 Task: Find connections with filter location Horad Zhodzina with filter topic #communitieswith filter profile language German with filter current company NTT Ltd. with filter school St. George's College with filter industry Paint, Coating, and Adhesive Manufacturing with filter service category Leadership Development with filter keywords title DevOps Engineer
Action: Mouse moved to (528, 93)
Screenshot: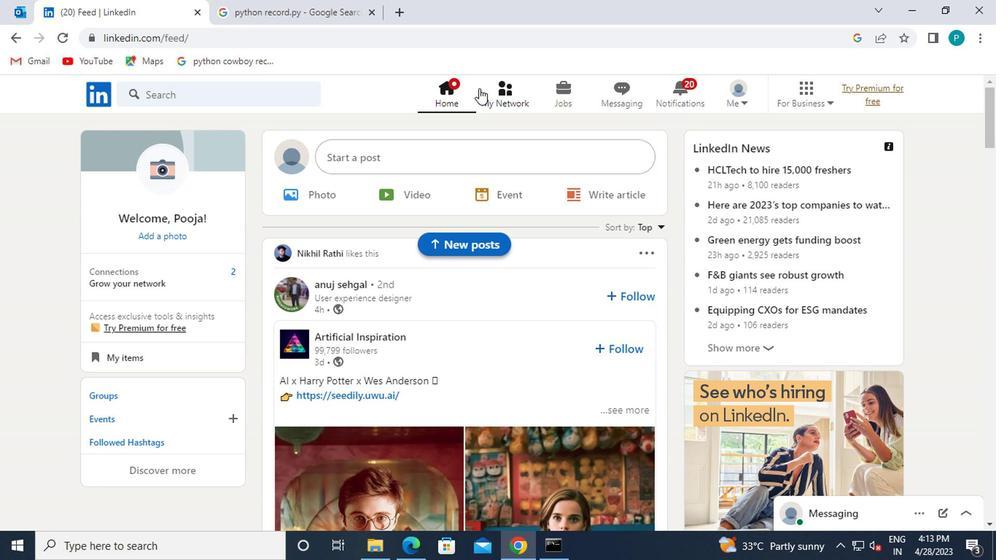 
Action: Mouse pressed left at (528, 93)
Screenshot: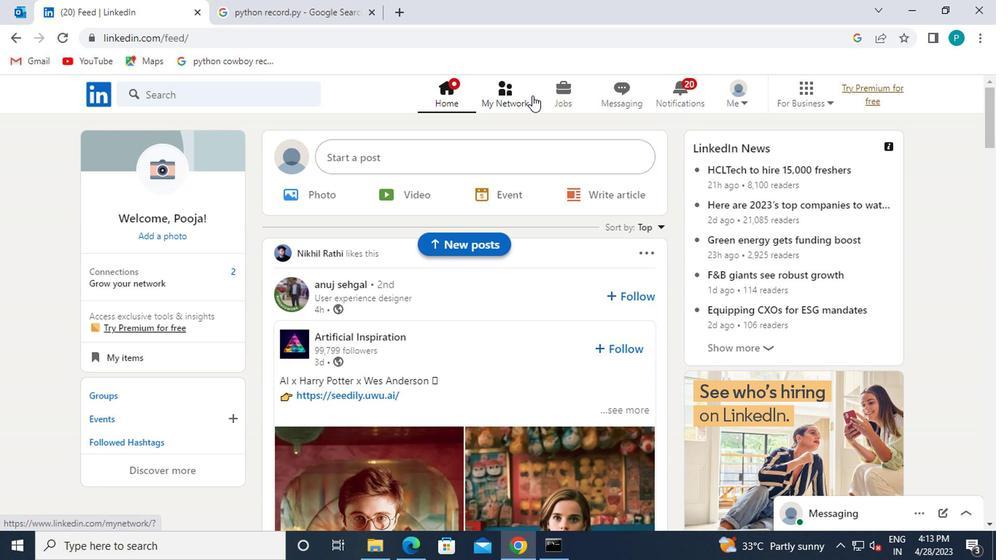 
Action: Mouse moved to (505, 99)
Screenshot: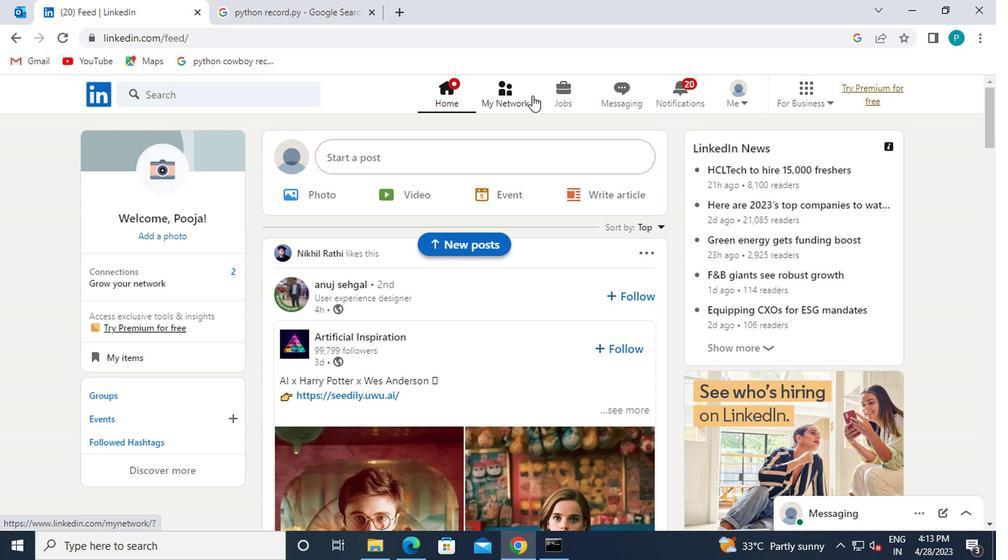 
Action: Mouse pressed left at (505, 99)
Screenshot: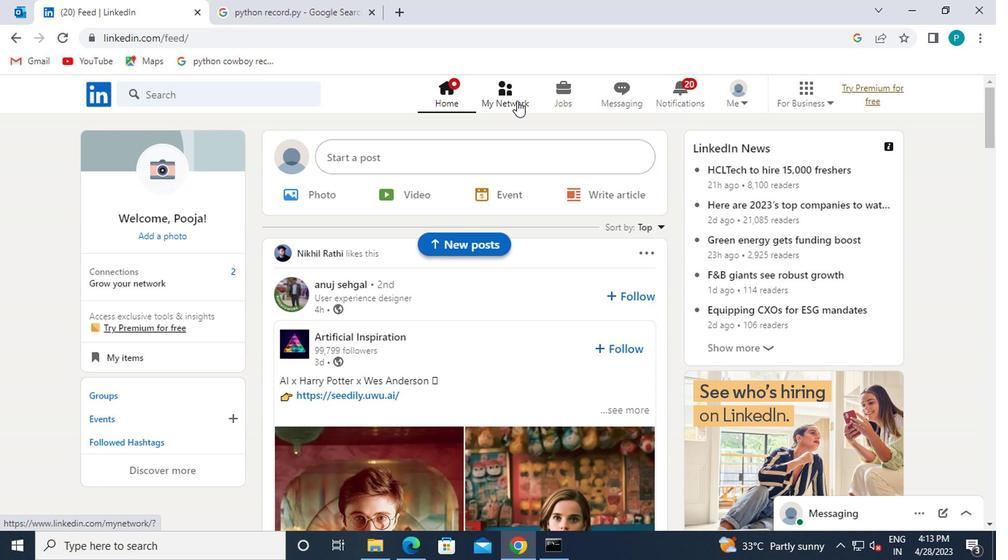 
Action: Mouse moved to (241, 168)
Screenshot: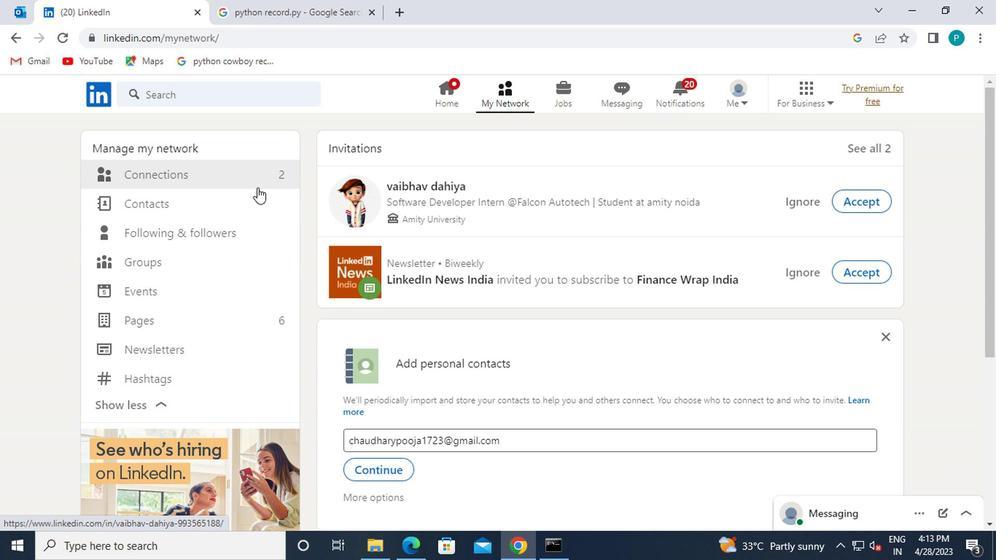 
Action: Mouse pressed left at (241, 168)
Screenshot: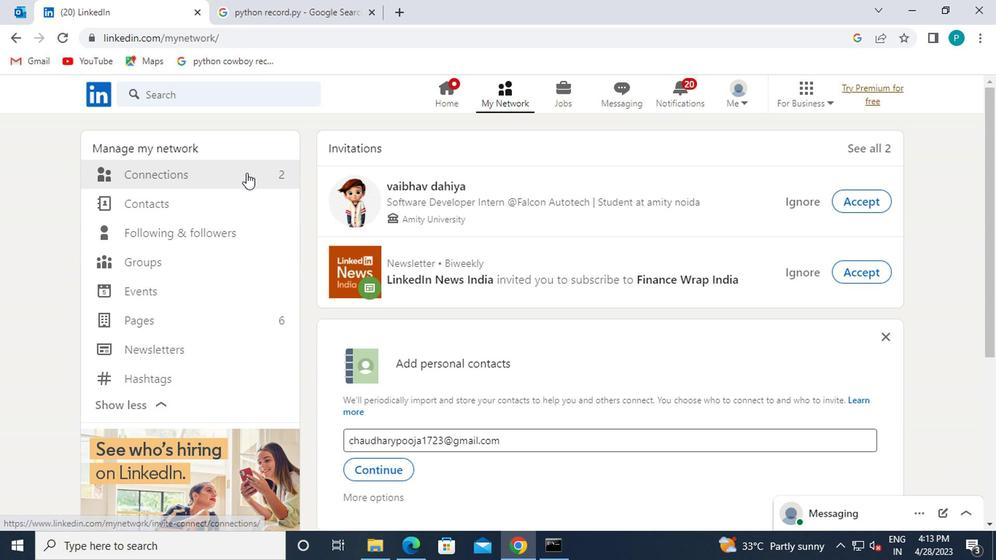 
Action: Mouse moved to (610, 167)
Screenshot: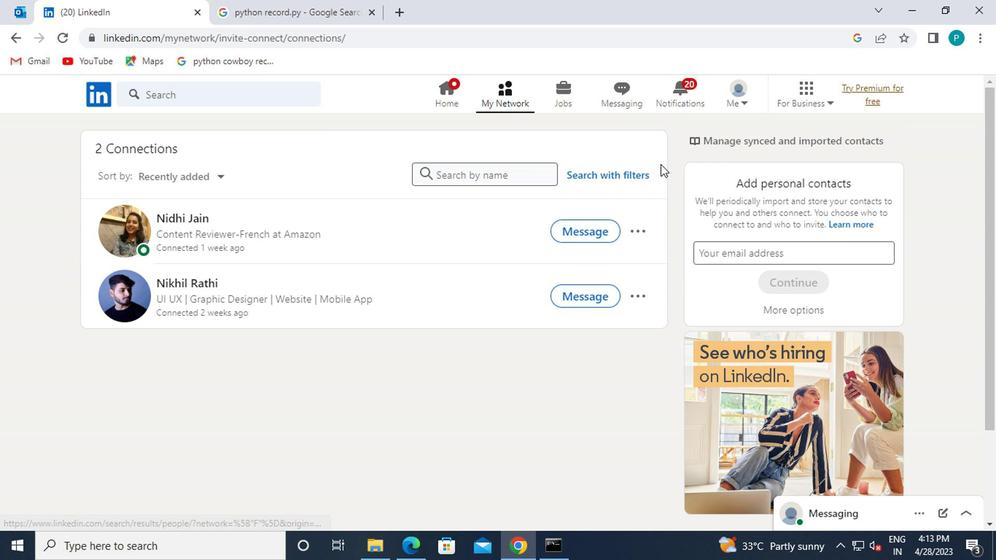 
Action: Mouse pressed left at (610, 167)
Screenshot: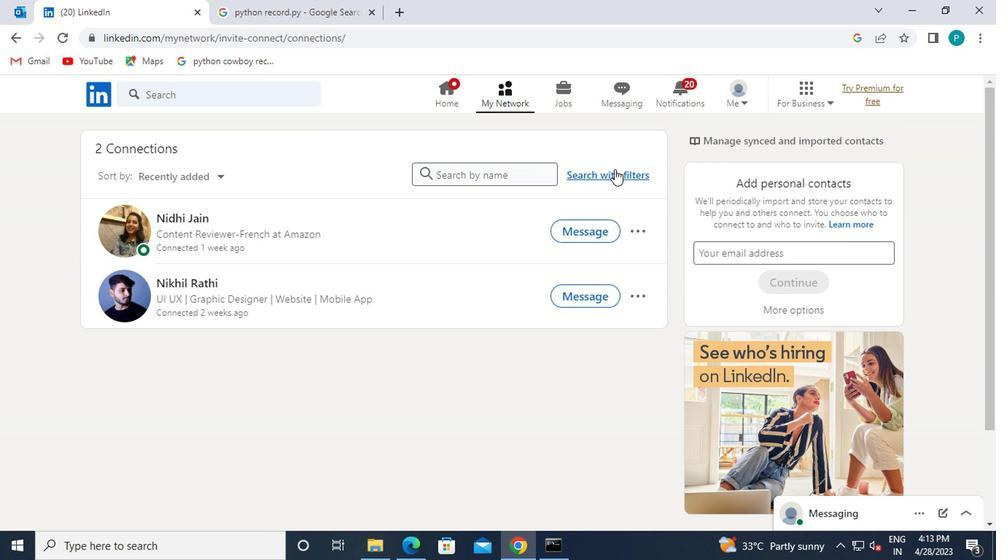 
Action: Mouse moved to (533, 137)
Screenshot: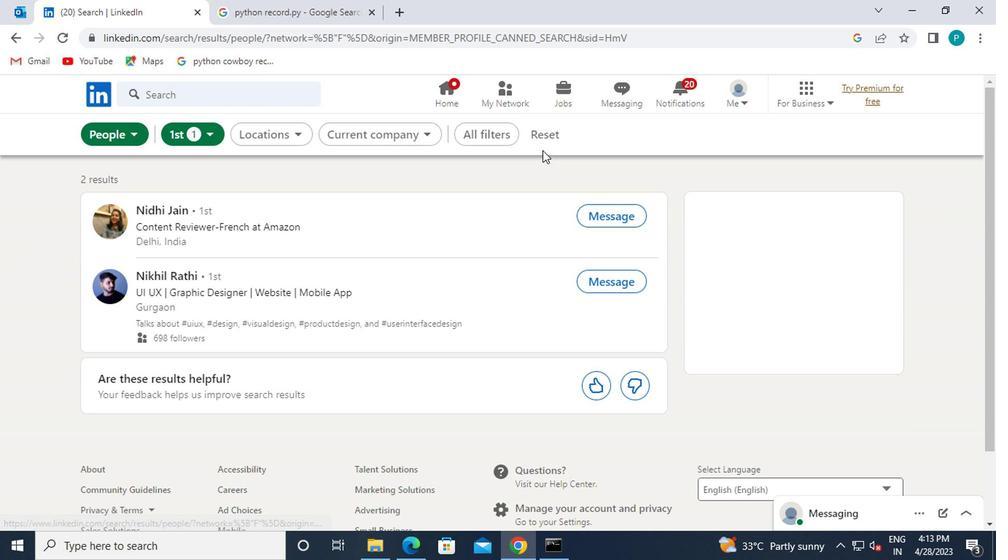 
Action: Mouse pressed left at (533, 137)
Screenshot: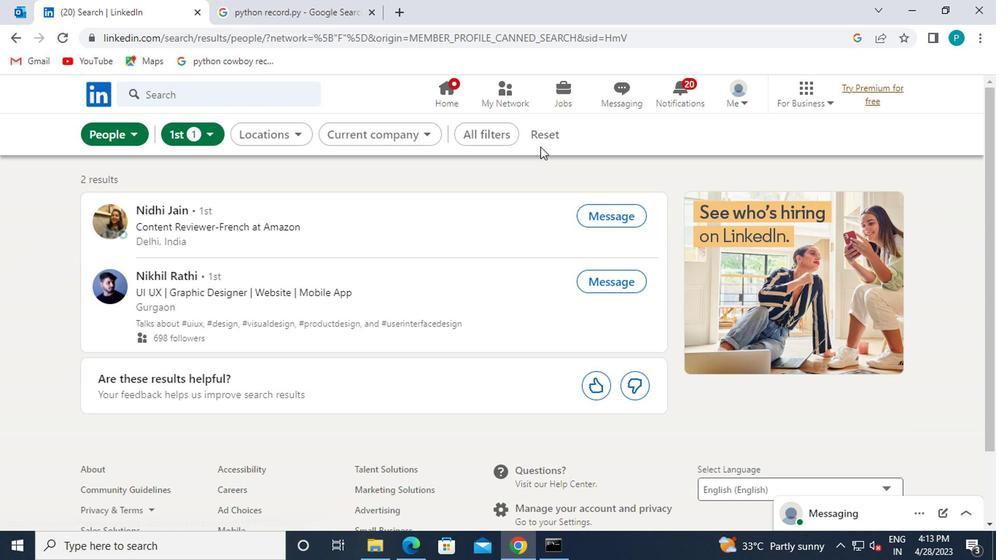 
Action: Mouse moved to (521, 135)
Screenshot: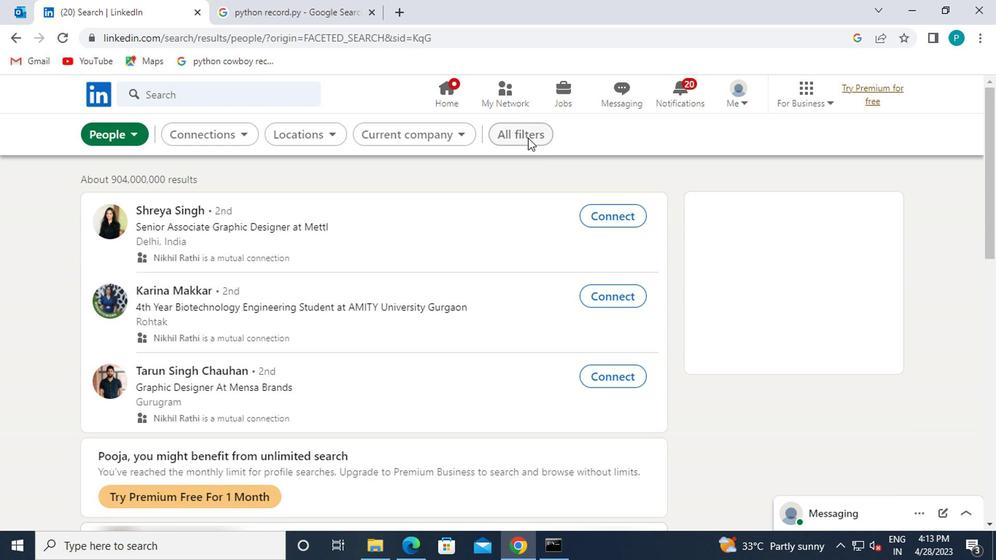
Action: Mouse pressed left at (521, 135)
Screenshot: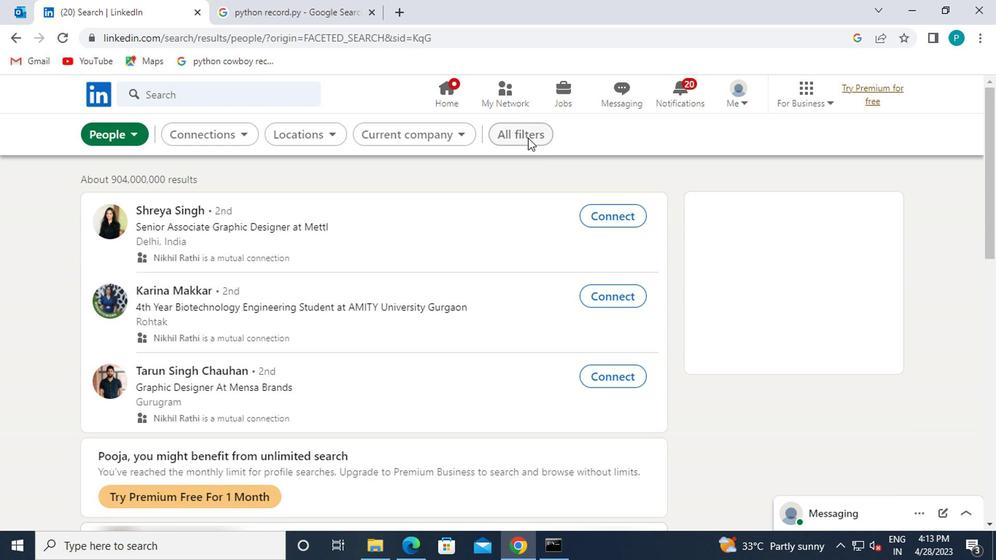 
Action: Mouse moved to (702, 278)
Screenshot: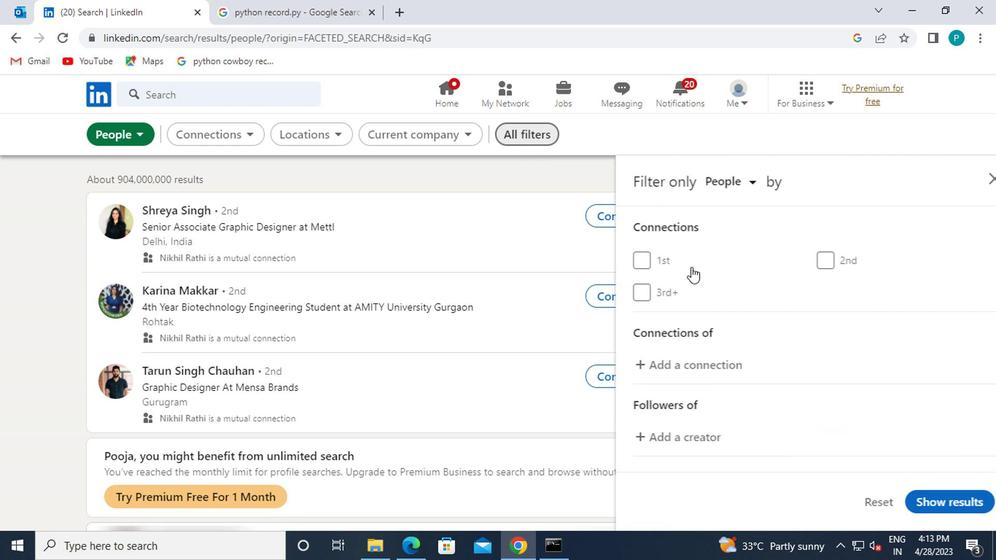 
Action: Mouse scrolled (702, 277) with delta (0, 0)
Screenshot: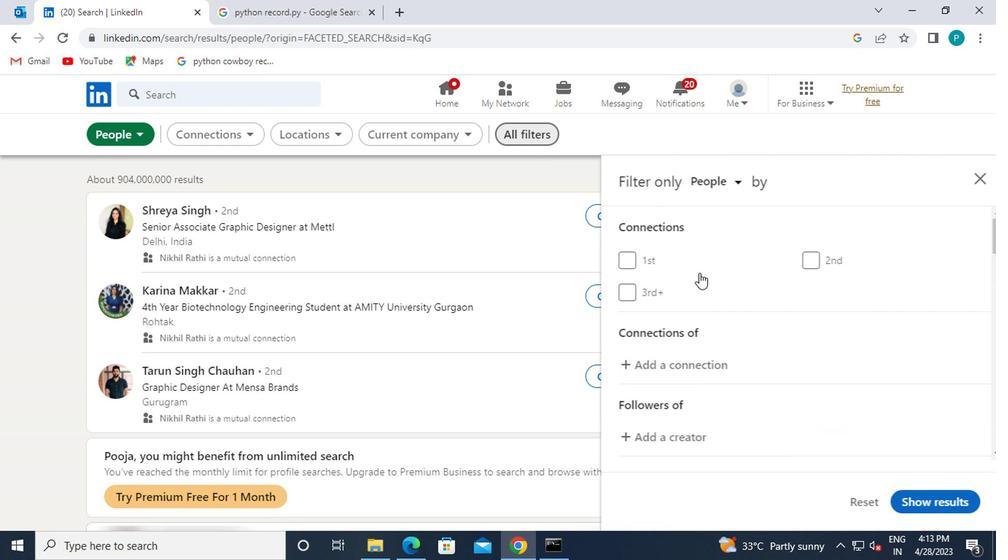 
Action: Mouse scrolled (702, 277) with delta (0, 0)
Screenshot: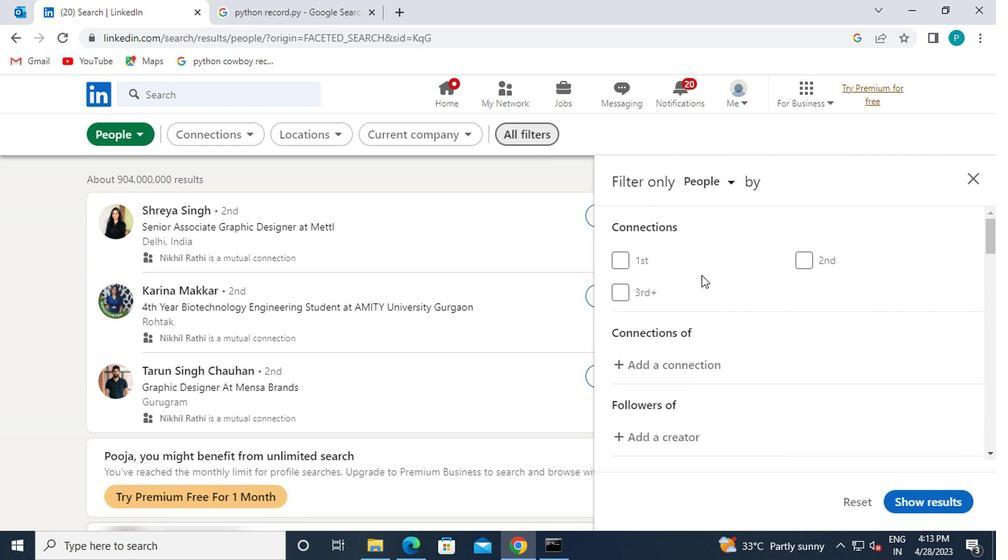 
Action: Mouse moved to (742, 348)
Screenshot: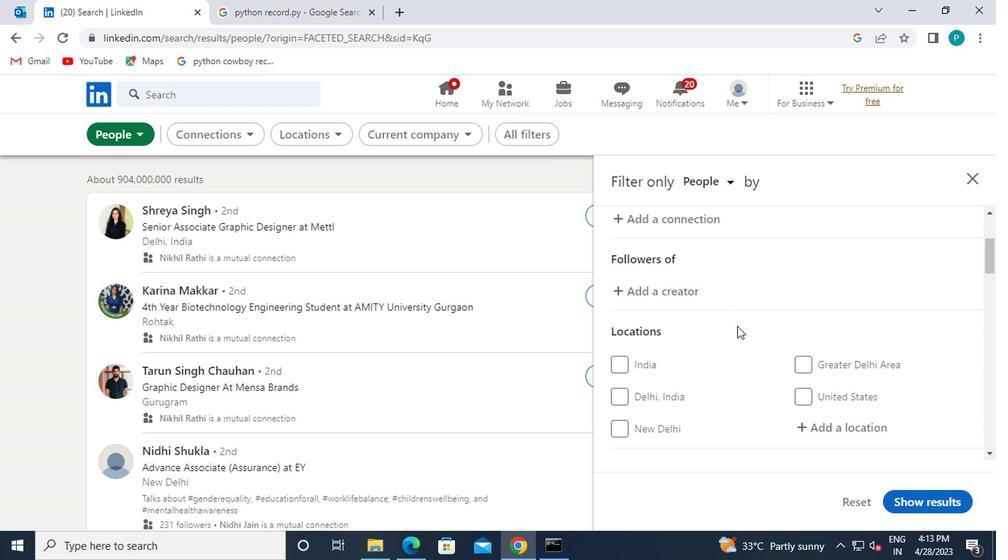 
Action: Mouse scrolled (742, 347) with delta (0, 0)
Screenshot: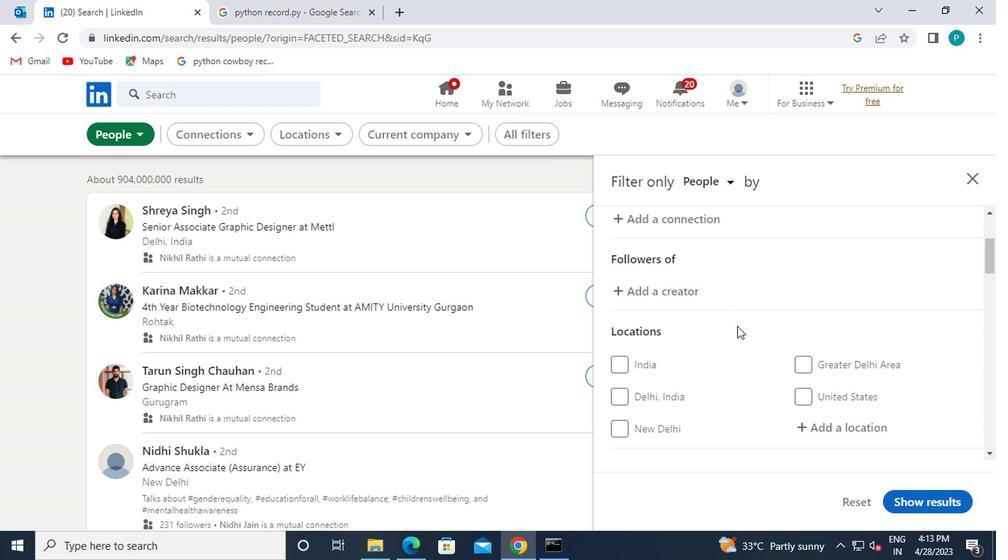 
Action: Mouse moved to (743, 352)
Screenshot: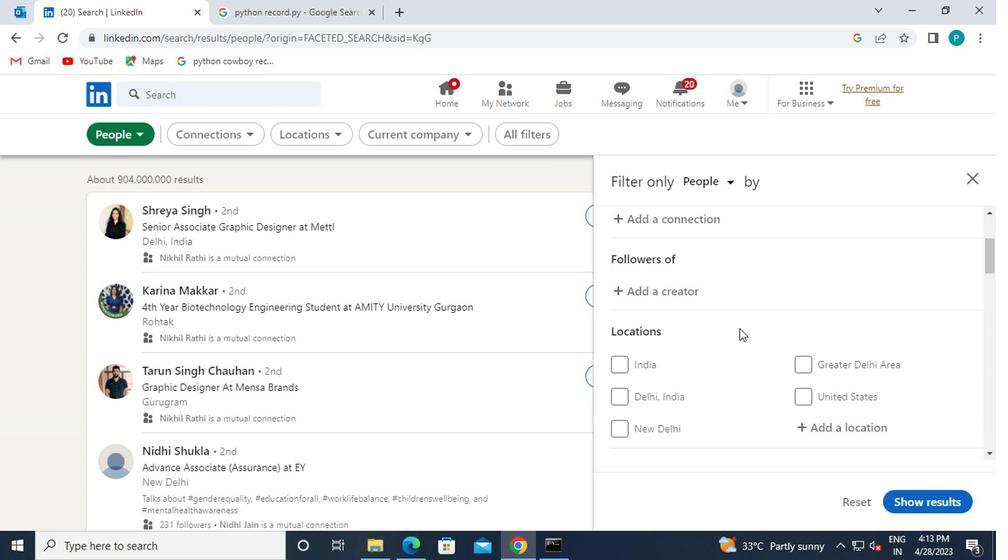 
Action: Mouse scrolled (743, 351) with delta (0, -1)
Screenshot: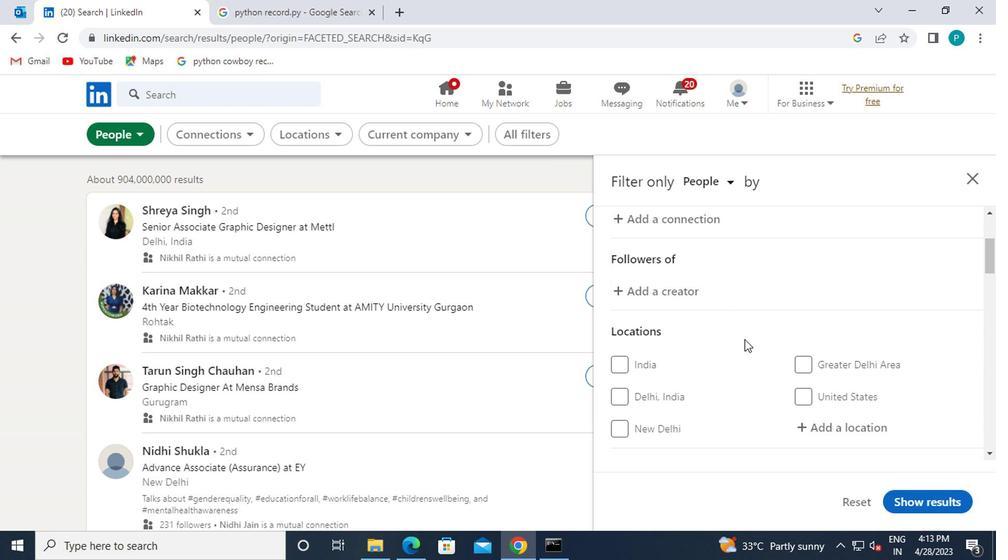 
Action: Mouse moved to (801, 286)
Screenshot: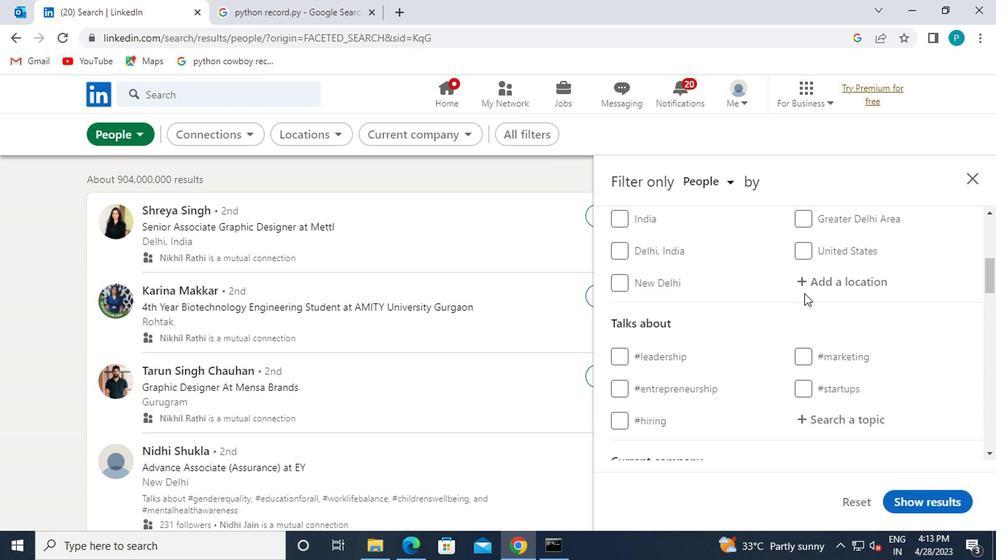 
Action: Mouse pressed left at (801, 286)
Screenshot: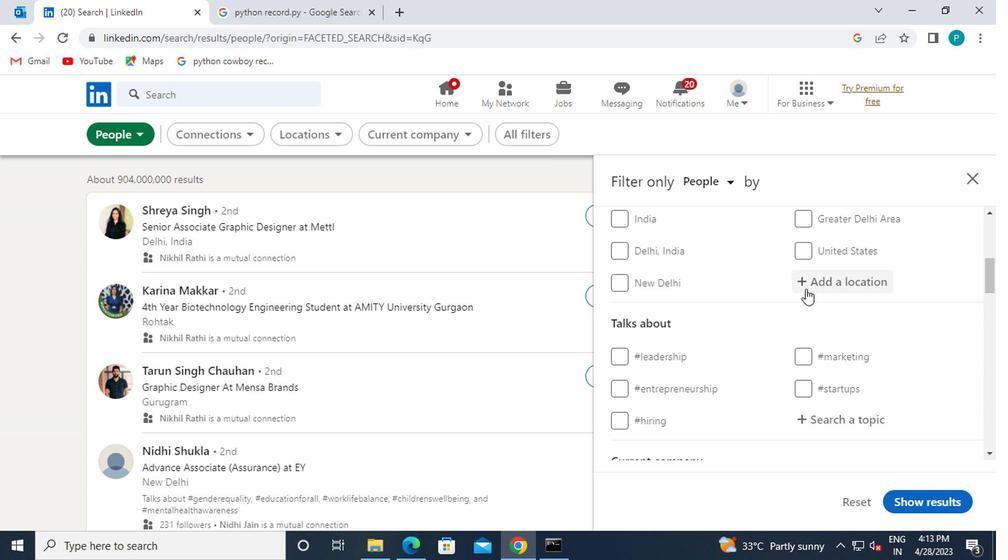 
Action: Key pressed <Key.caps_lock><Key.caps_lock>h<Key.caps_lock>orad
Screenshot: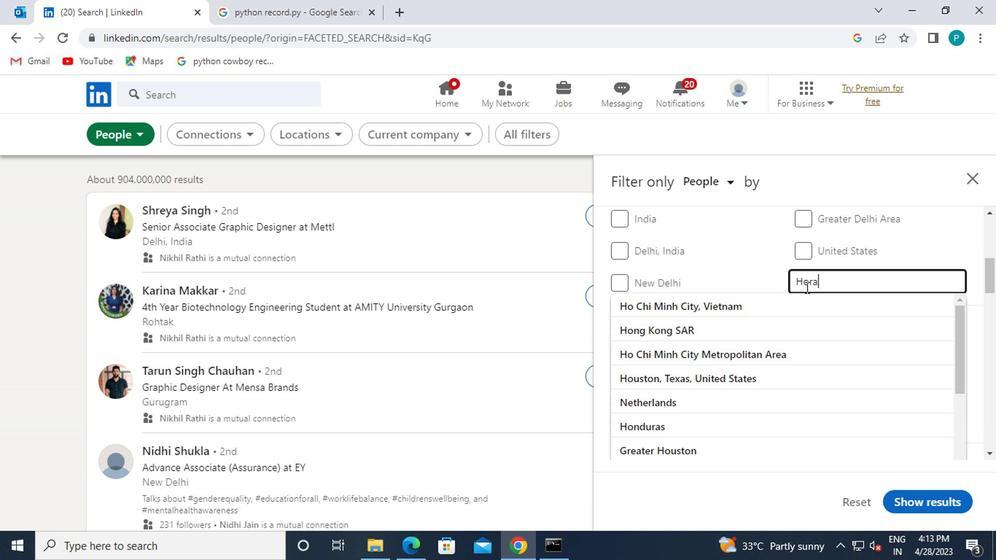 
Action: Mouse moved to (846, 282)
Screenshot: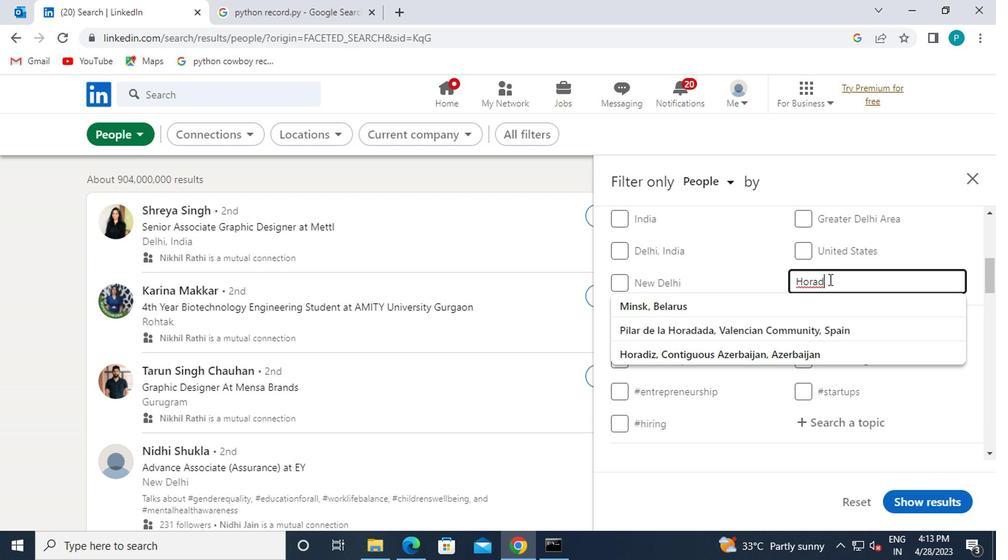 
Action: Key pressed <Key.space><Key.caps_lock>z
Screenshot: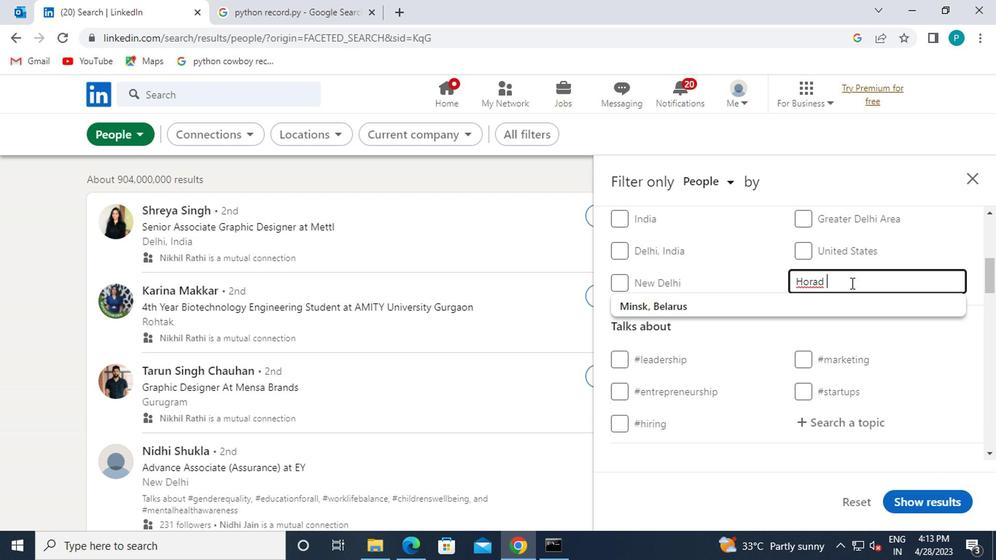 
Action: Mouse moved to (846, 282)
Screenshot: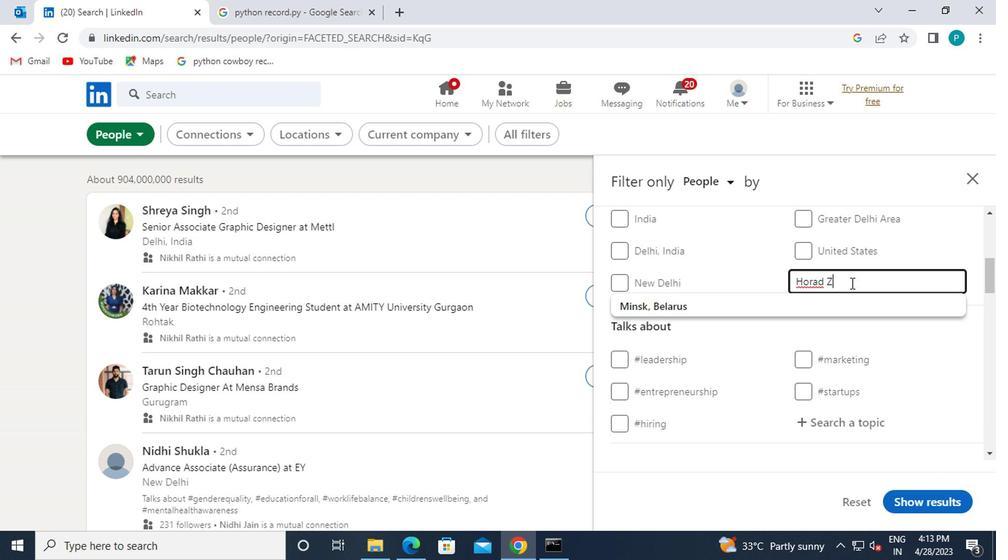 
Action: Key pressed <Key.caps_lock>hodzina
Screenshot: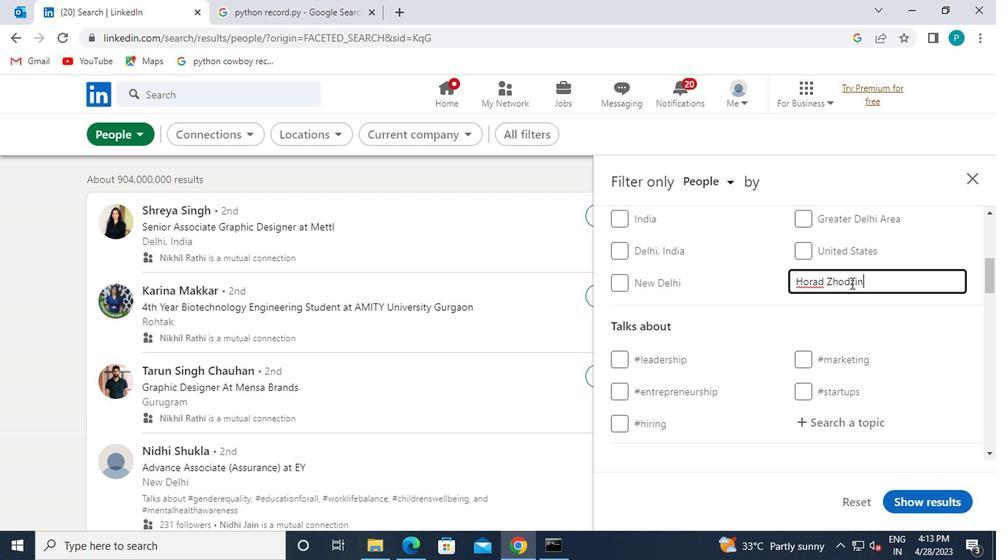
Action: Mouse moved to (818, 419)
Screenshot: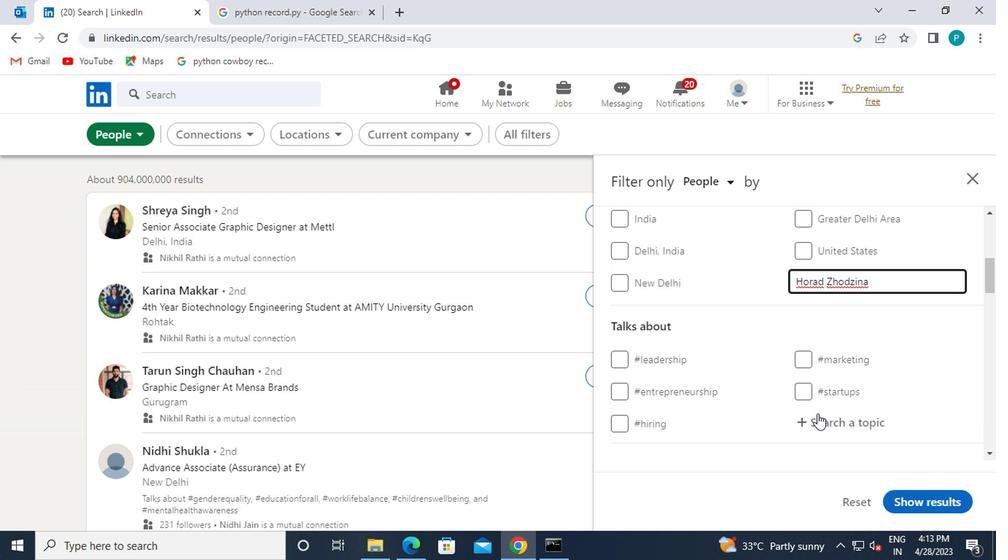 
Action: Mouse pressed left at (818, 419)
Screenshot: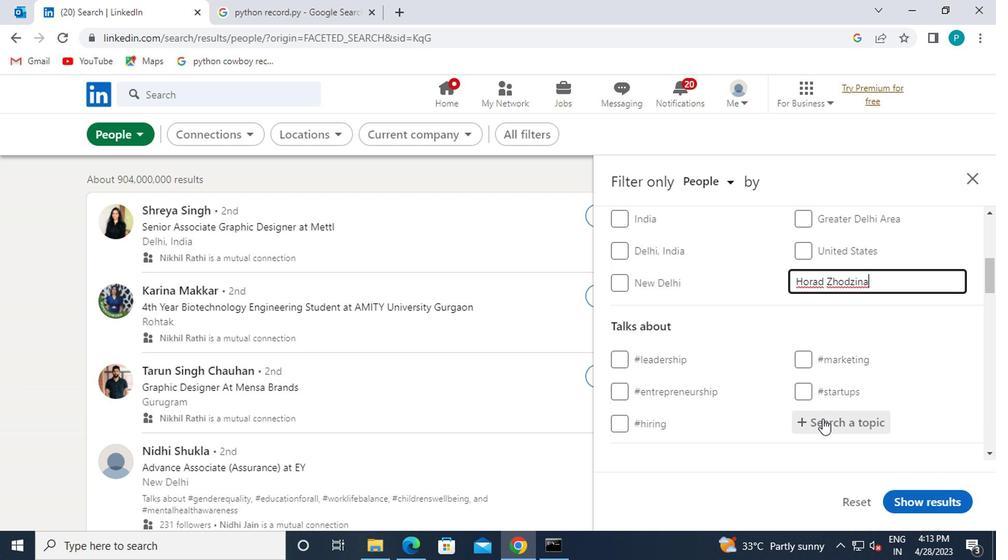 
Action: Mouse moved to (818, 420)
Screenshot: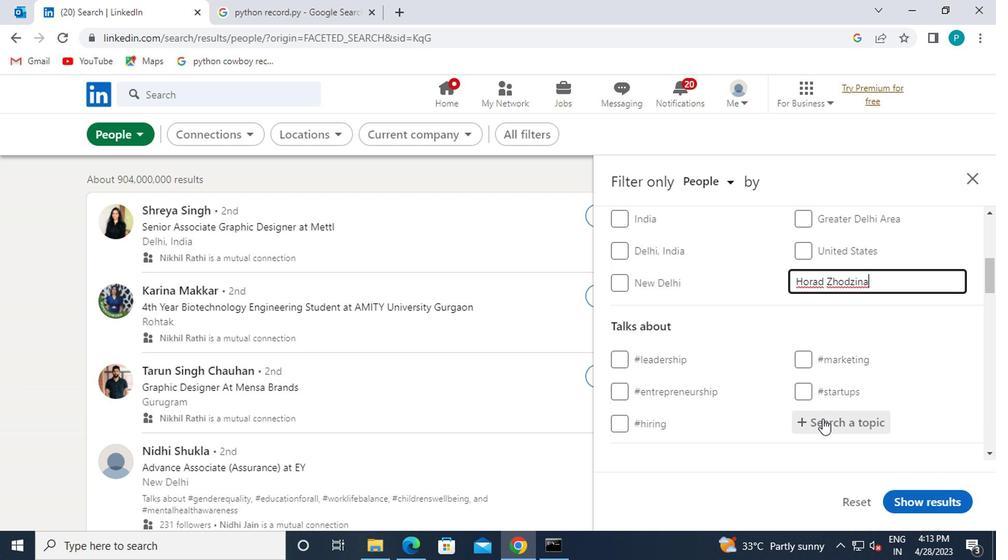 
Action: Key pressed <Key.shift><Key.shift><Key.shift>#COMMUNICATIO
Screenshot: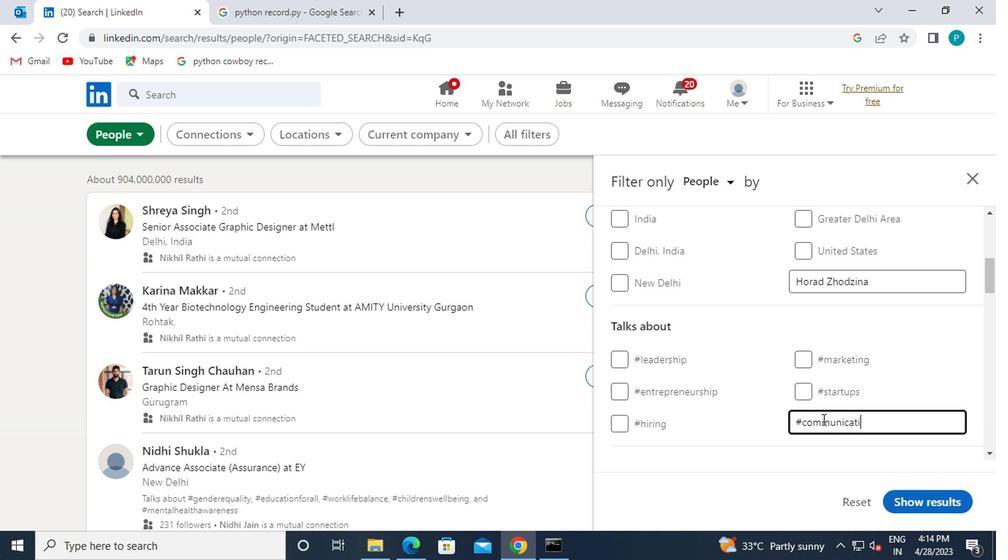 
Action: Mouse moved to (868, 433)
Screenshot: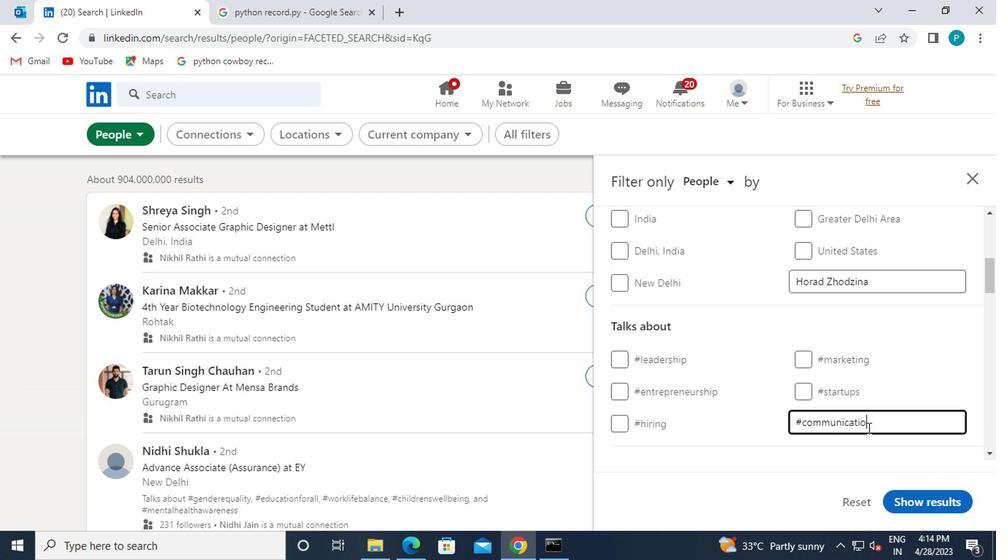 
Action: Key pressed <Key.backspace><Key.backspace><Key.backspace><Key.backspace><Key.backspace>TIES
Screenshot: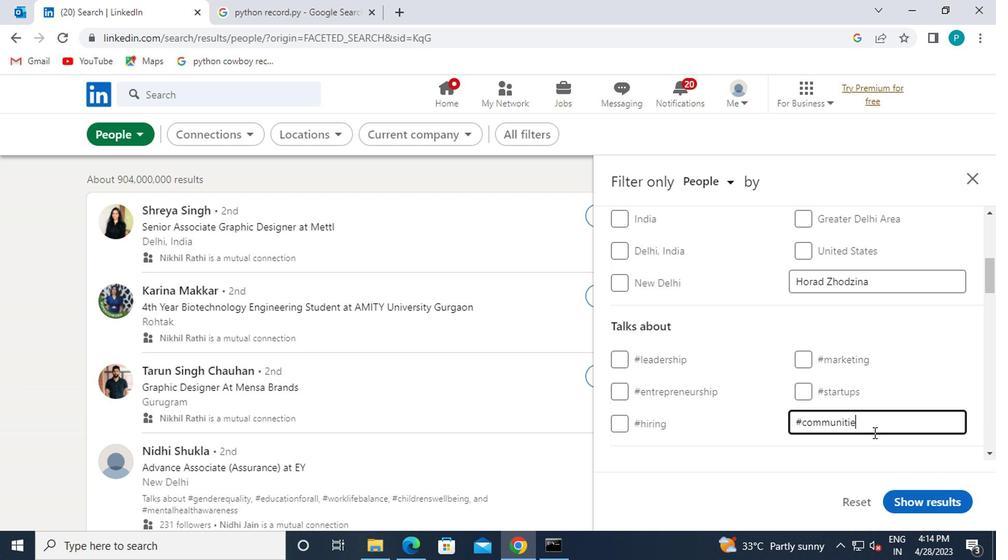 
Action: Mouse moved to (706, 351)
Screenshot: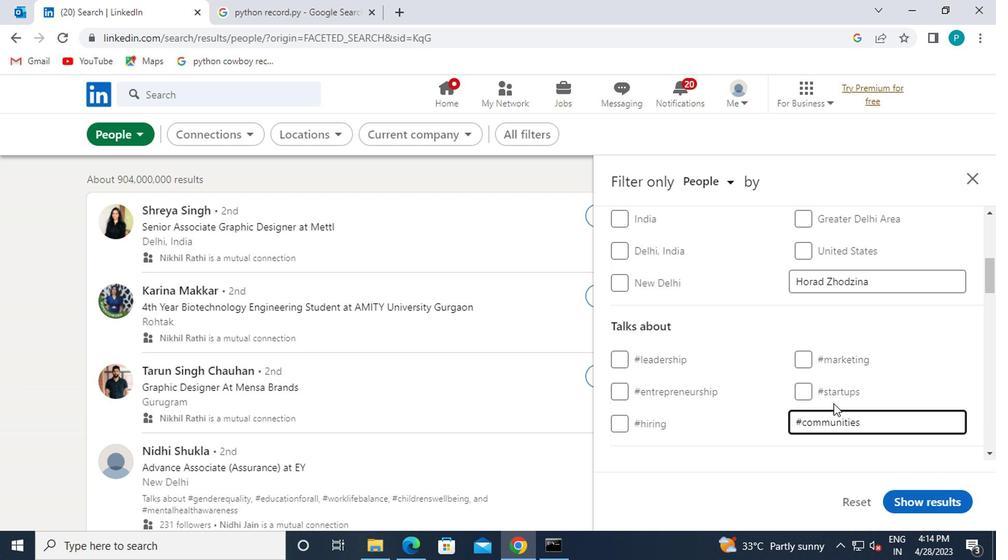 
Action: Mouse scrolled (706, 351) with delta (0, 0)
Screenshot: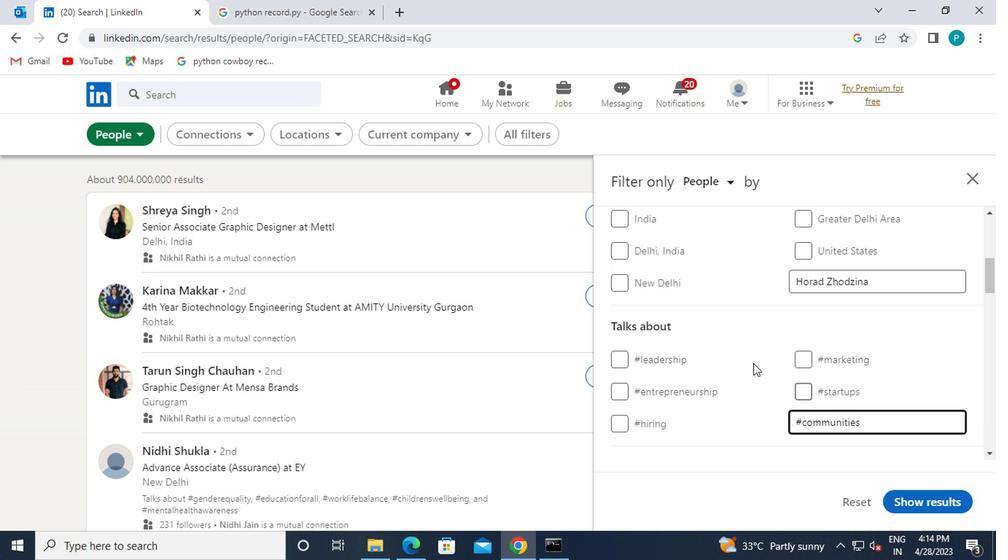 
Action: Mouse moved to (712, 376)
Screenshot: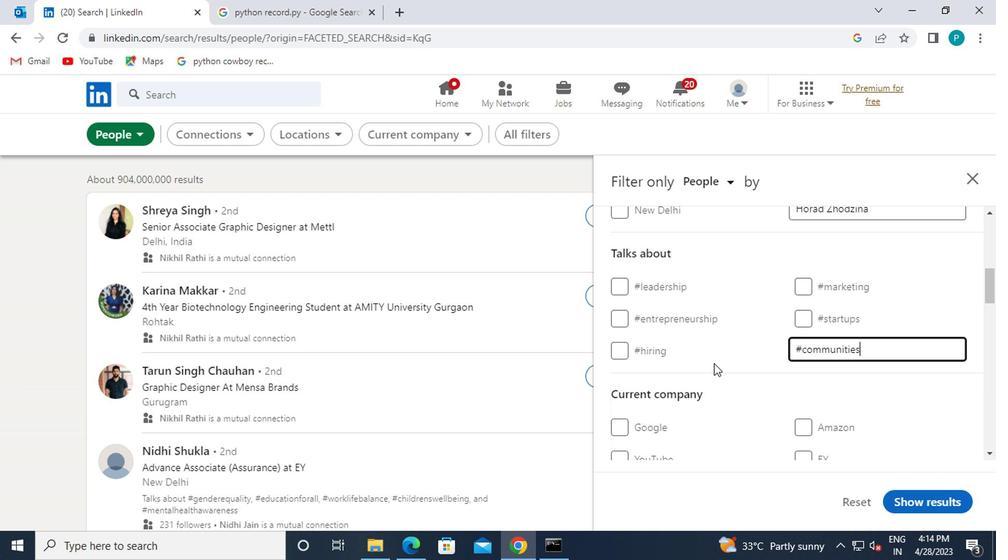 
Action: Mouse scrolled (712, 376) with delta (0, 0)
Screenshot: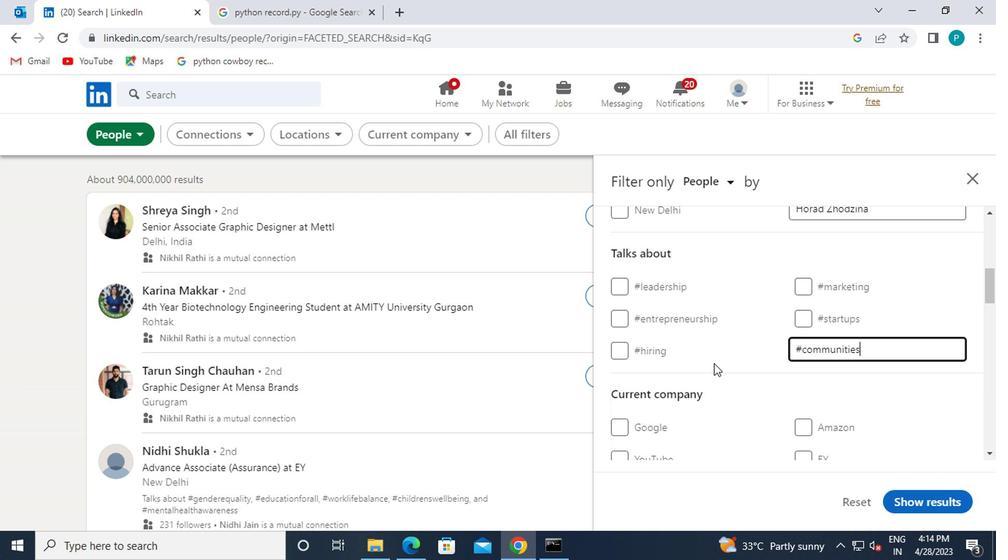 
Action: Mouse moved to (713, 380)
Screenshot: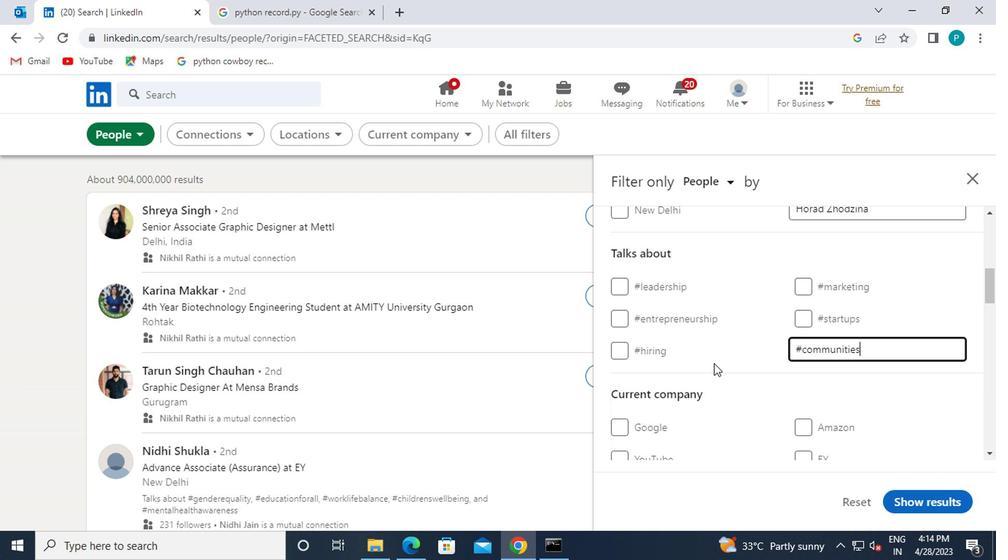 
Action: Mouse scrolled (713, 379) with delta (0, 0)
Screenshot: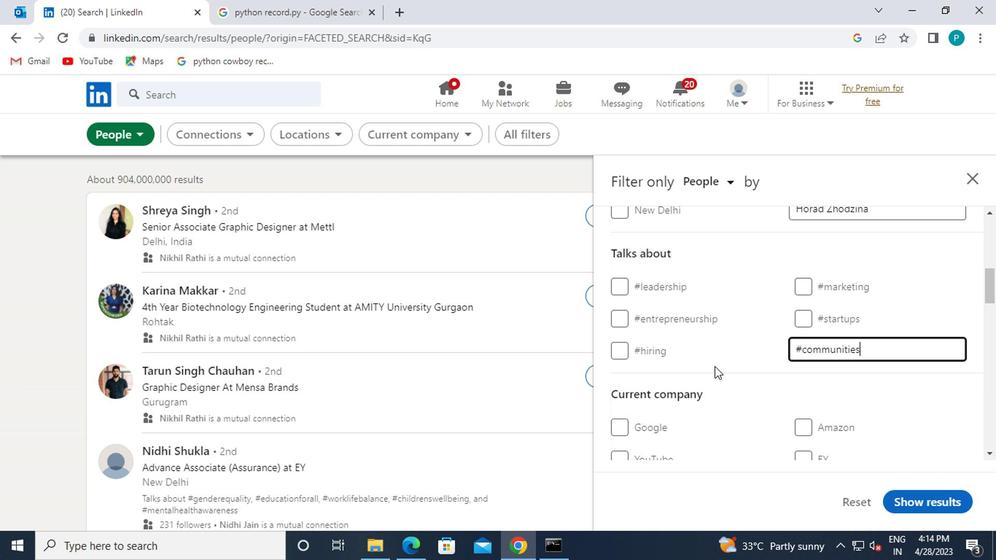 
Action: Mouse moved to (748, 361)
Screenshot: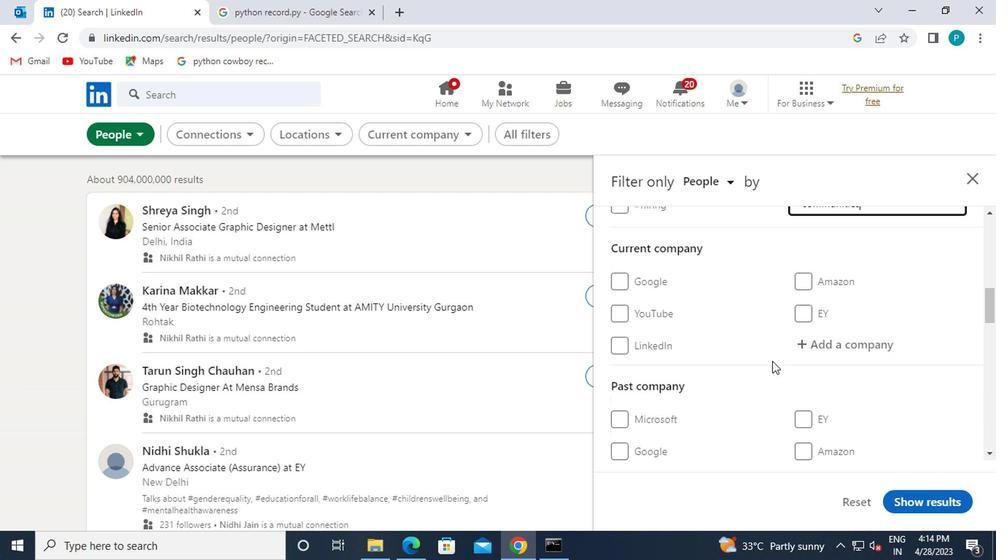 
Action: Mouse scrolled (748, 360) with delta (0, -1)
Screenshot: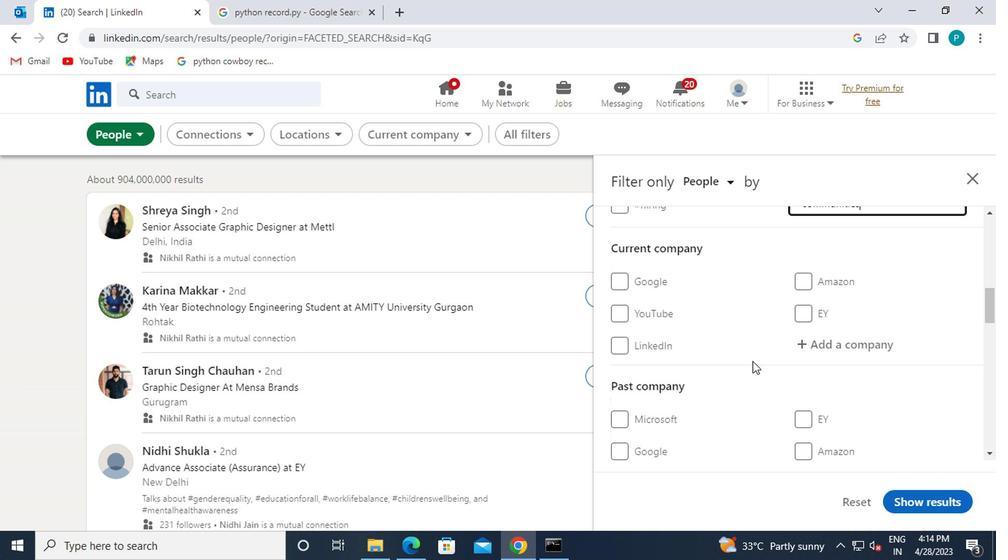 
Action: Mouse scrolled (748, 360) with delta (0, -1)
Screenshot: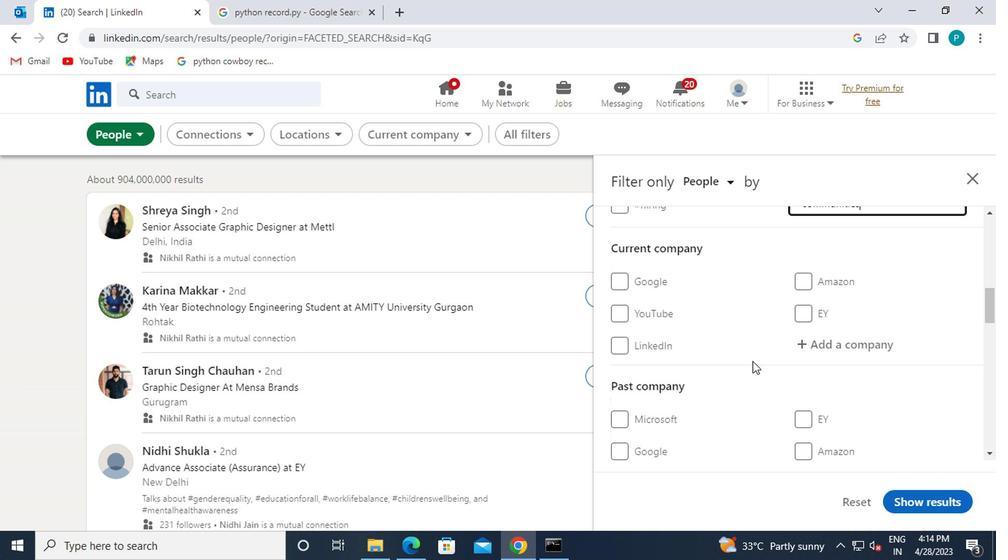 
Action: Mouse scrolled (748, 360) with delta (0, -1)
Screenshot: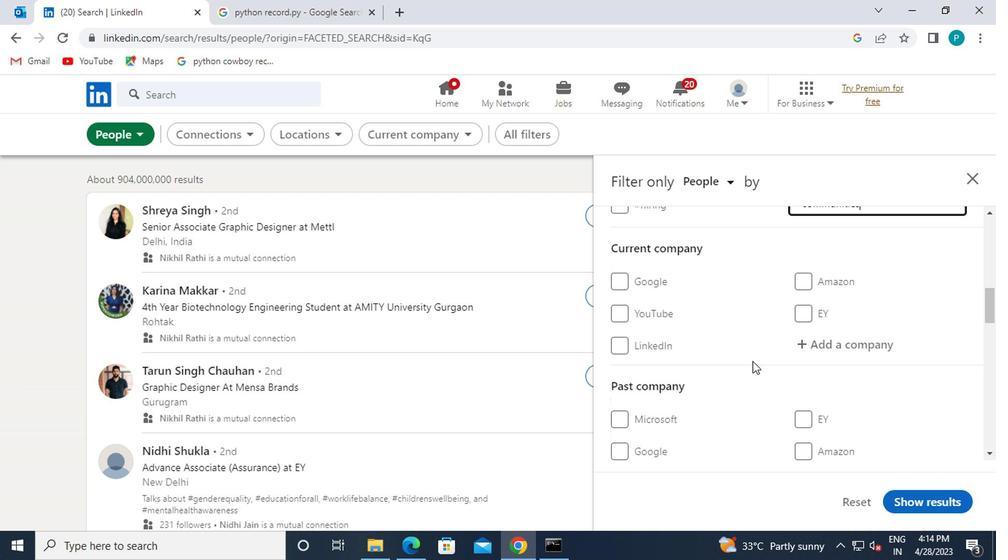 
Action: Mouse scrolled (748, 360) with delta (0, -1)
Screenshot: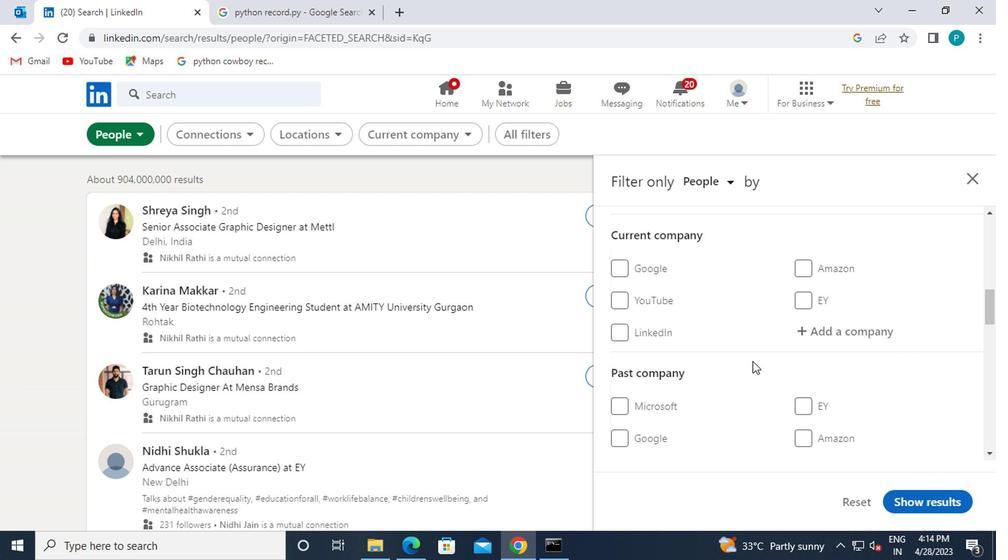
Action: Mouse moved to (744, 360)
Screenshot: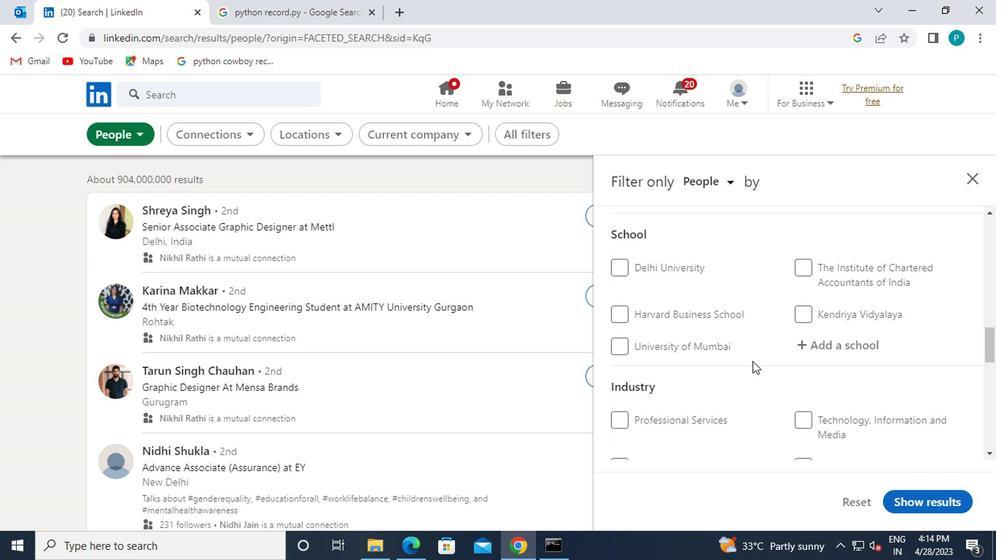 
Action: Mouse scrolled (744, 360) with delta (0, 0)
Screenshot: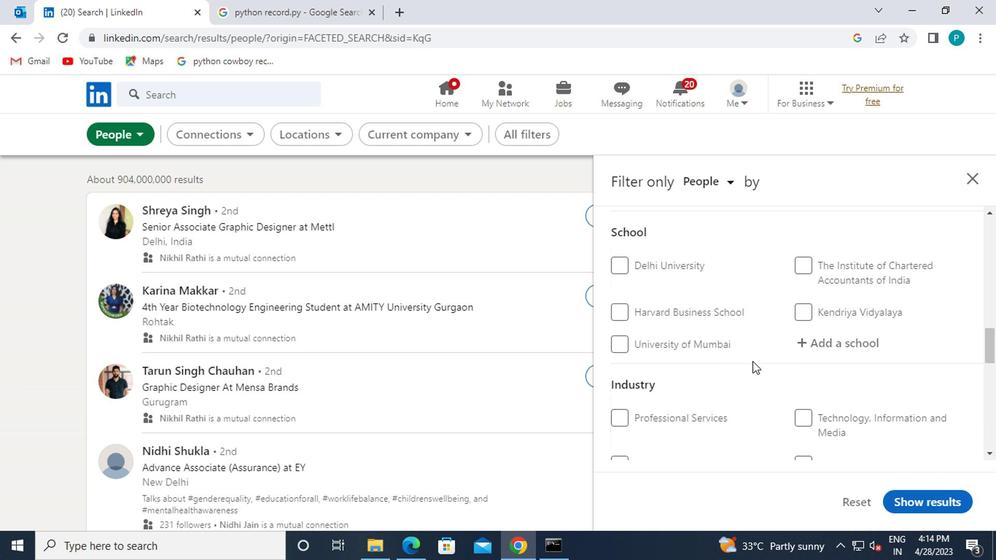 
Action: Mouse scrolled (744, 360) with delta (0, 0)
Screenshot: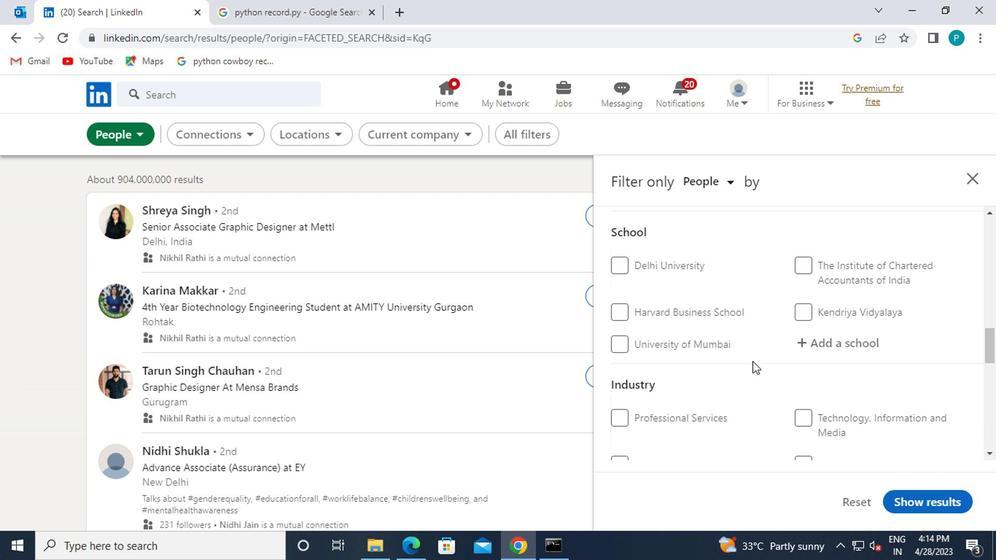 
Action: Mouse scrolled (744, 360) with delta (0, 0)
Screenshot: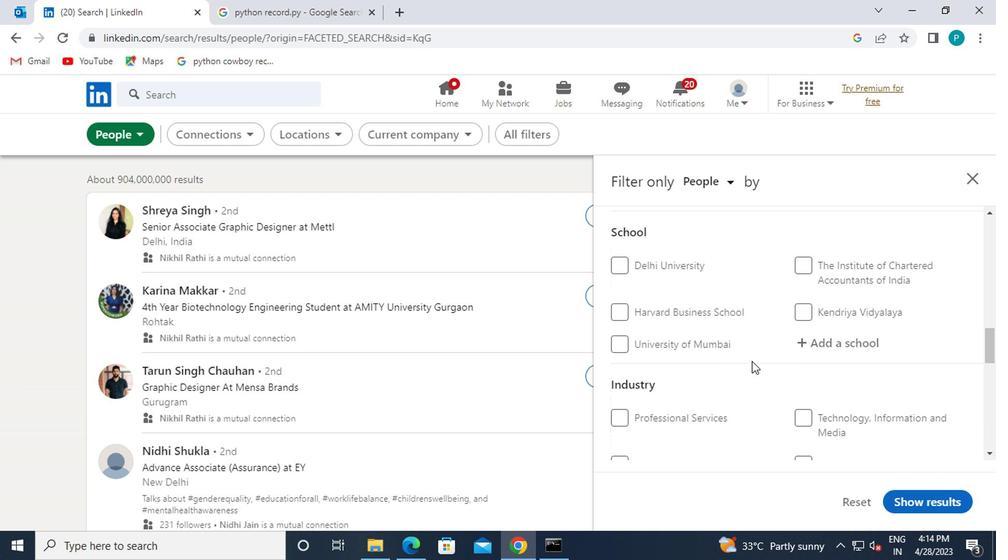 
Action: Mouse moved to (660, 423)
Screenshot: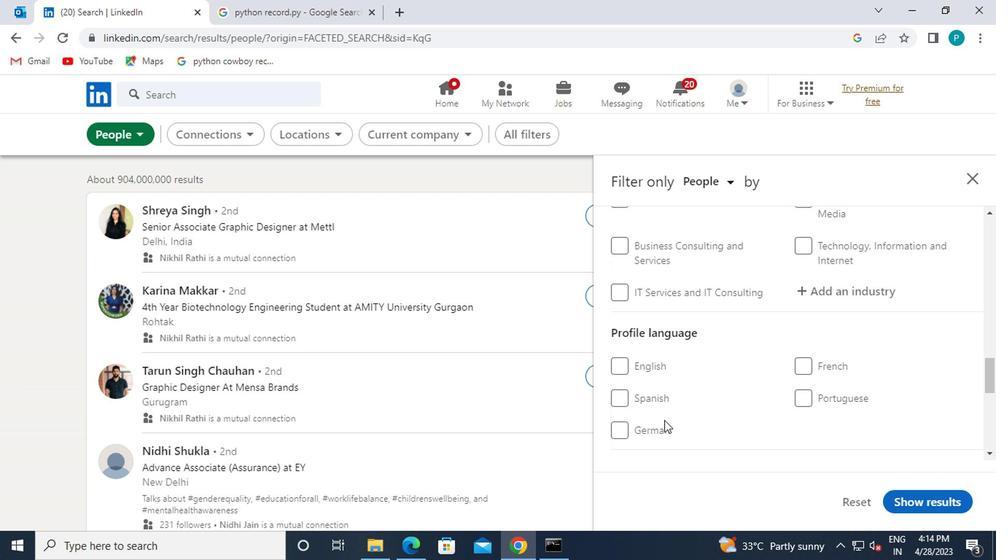 
Action: Mouse pressed left at (660, 423)
Screenshot: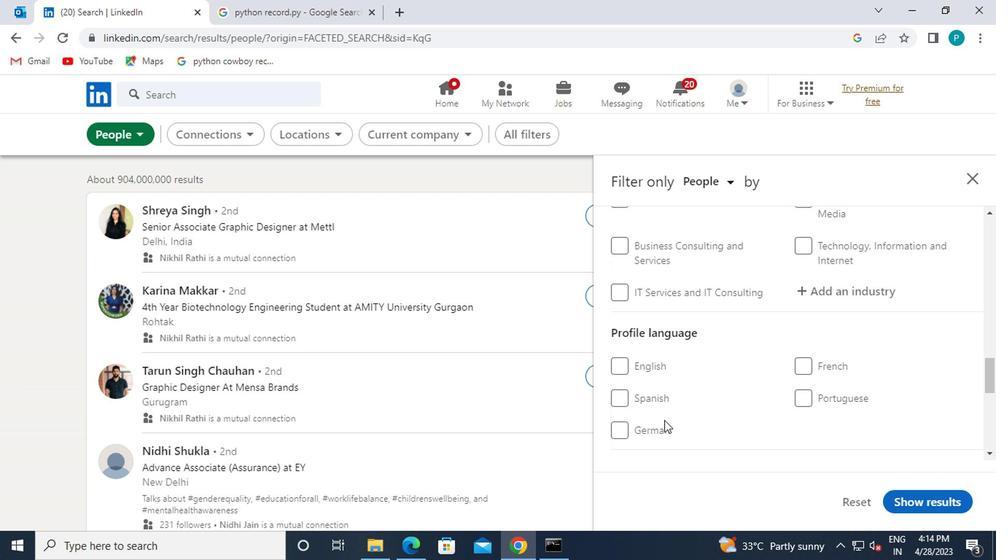 
Action: Mouse moved to (740, 386)
Screenshot: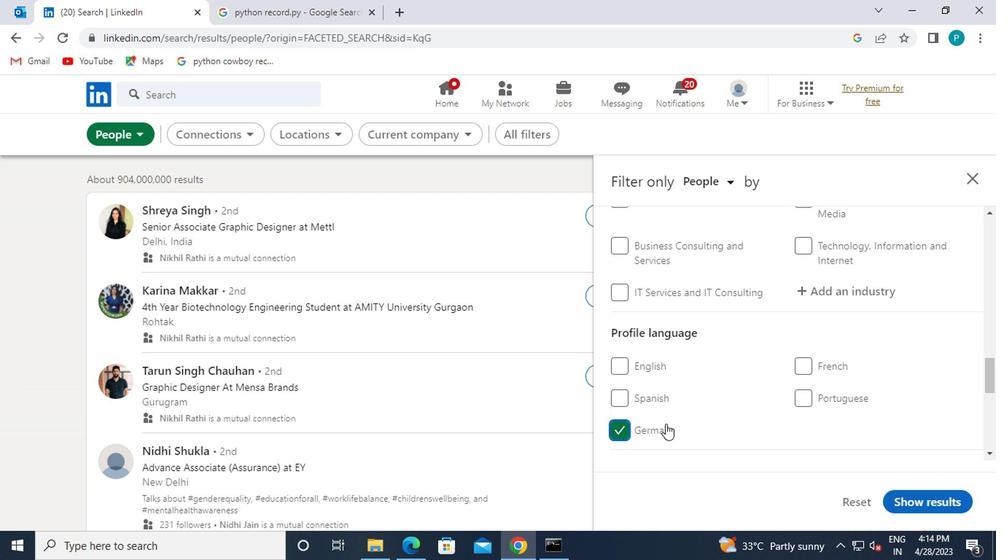 
Action: Mouse scrolled (740, 387) with delta (0, 0)
Screenshot: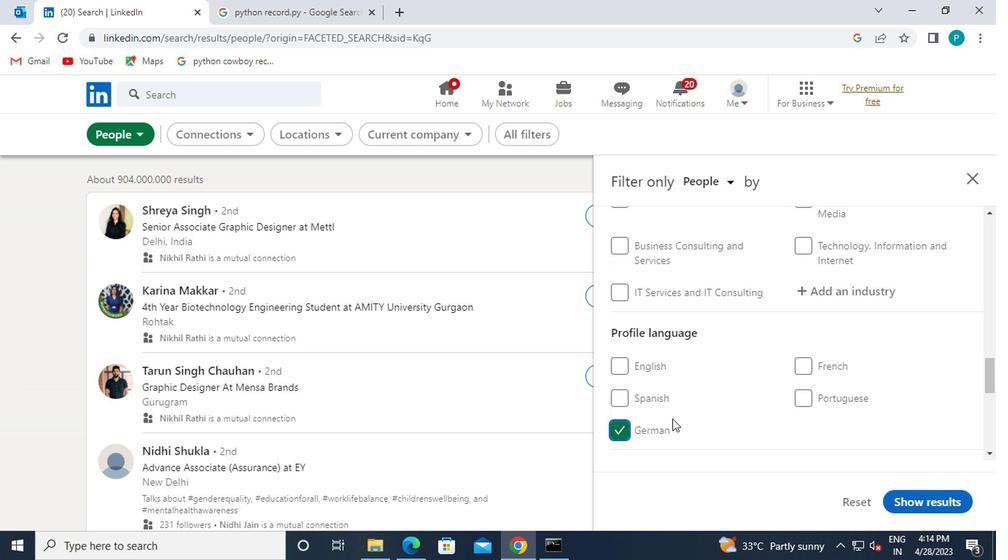 
Action: Mouse scrolled (740, 387) with delta (0, 0)
Screenshot: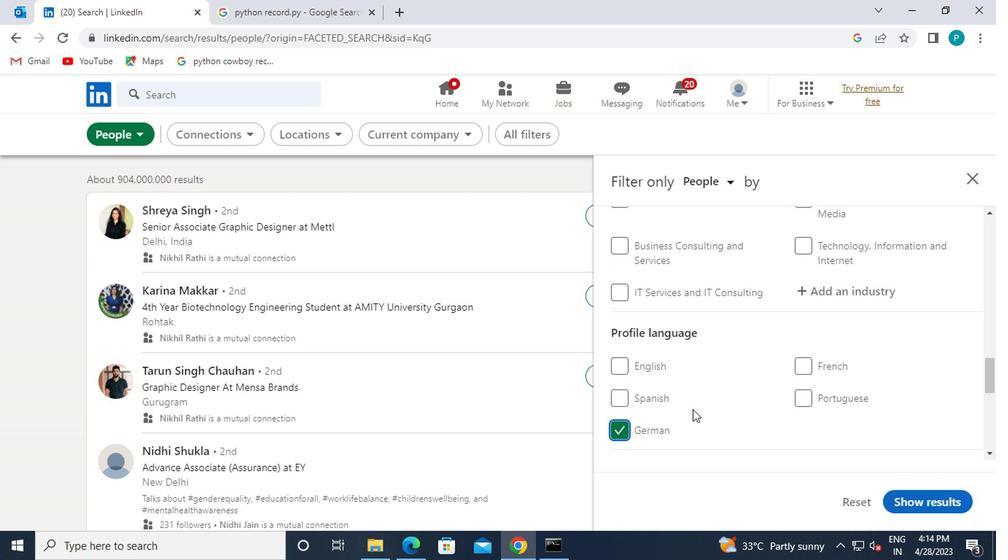 
Action: Mouse scrolled (740, 387) with delta (0, 0)
Screenshot: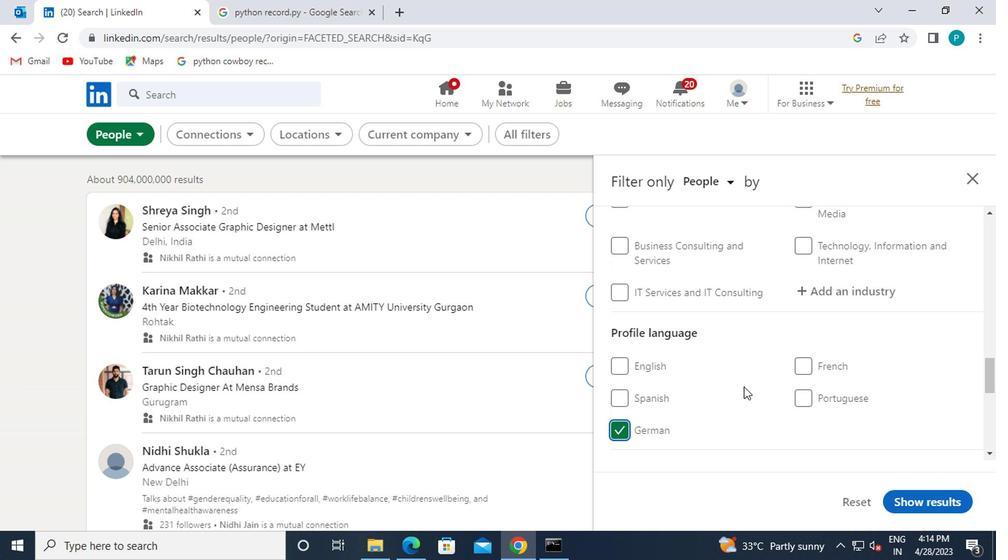 
Action: Mouse moved to (763, 372)
Screenshot: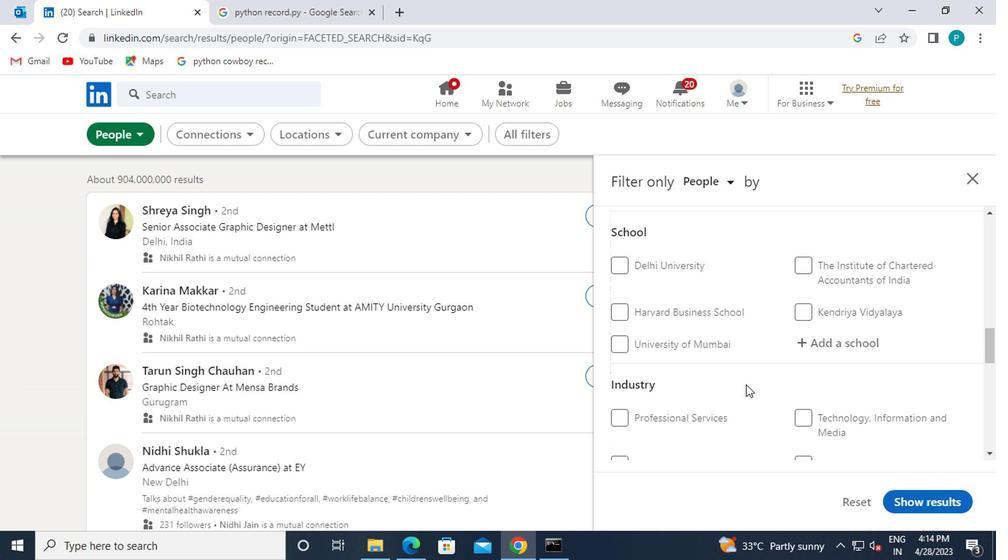 
Action: Mouse scrolled (763, 373) with delta (0, 0)
Screenshot: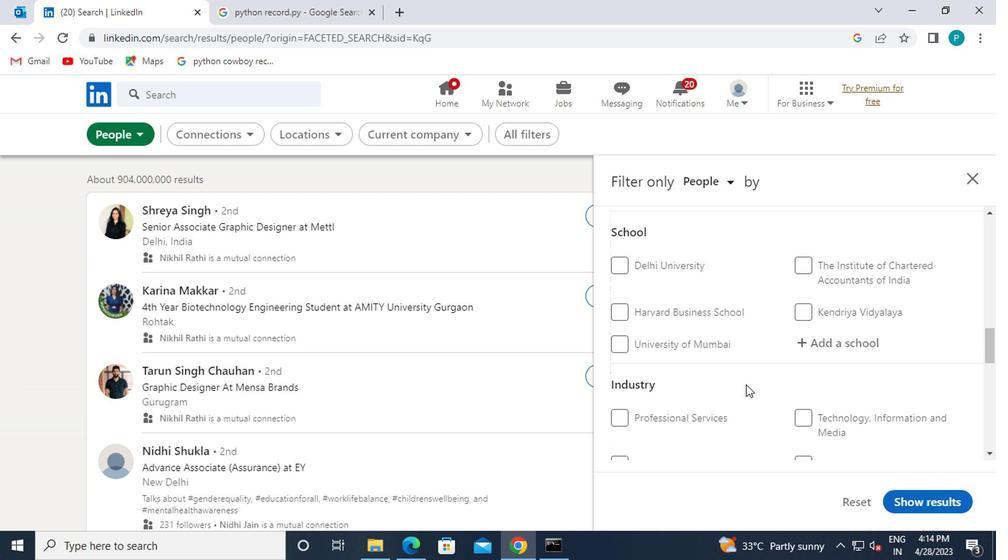 
Action: Mouse moved to (764, 371)
Screenshot: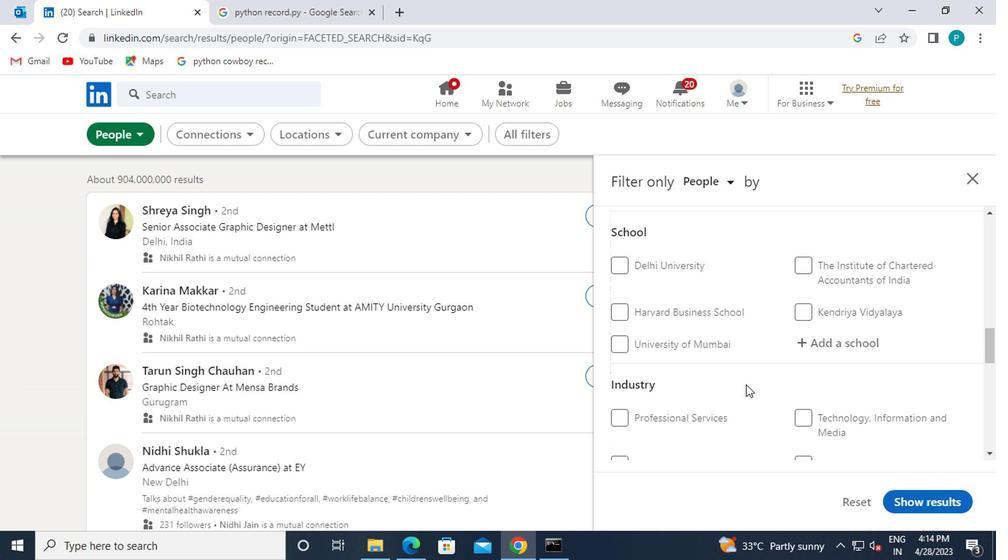 
Action: Mouse scrolled (764, 372) with delta (0, 1)
Screenshot: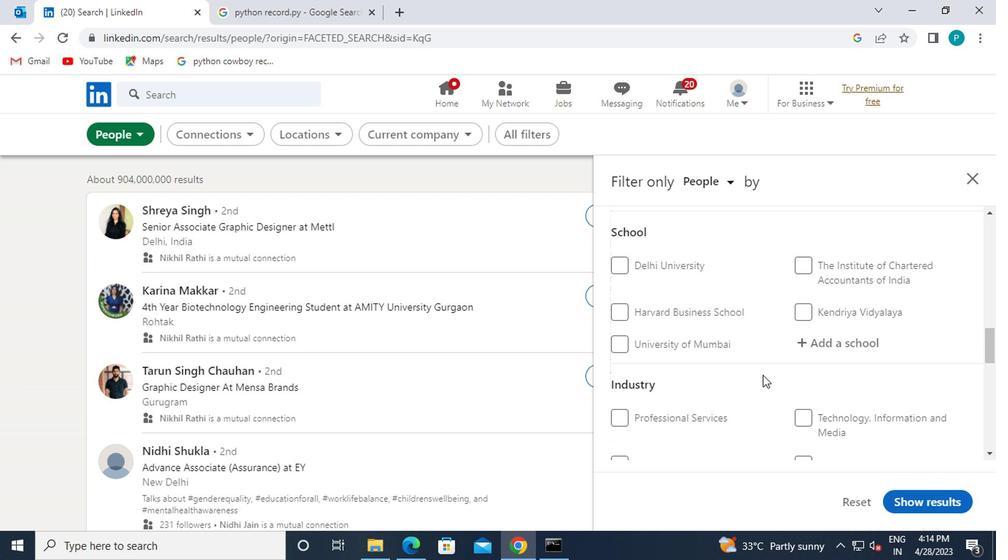 
Action: Mouse scrolled (764, 372) with delta (0, 1)
Screenshot: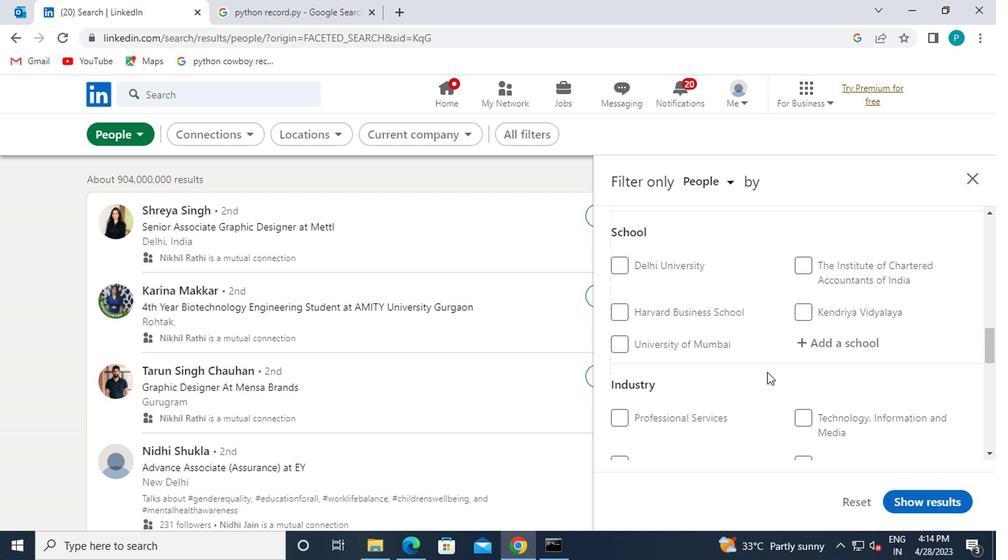 
Action: Mouse moved to (783, 365)
Screenshot: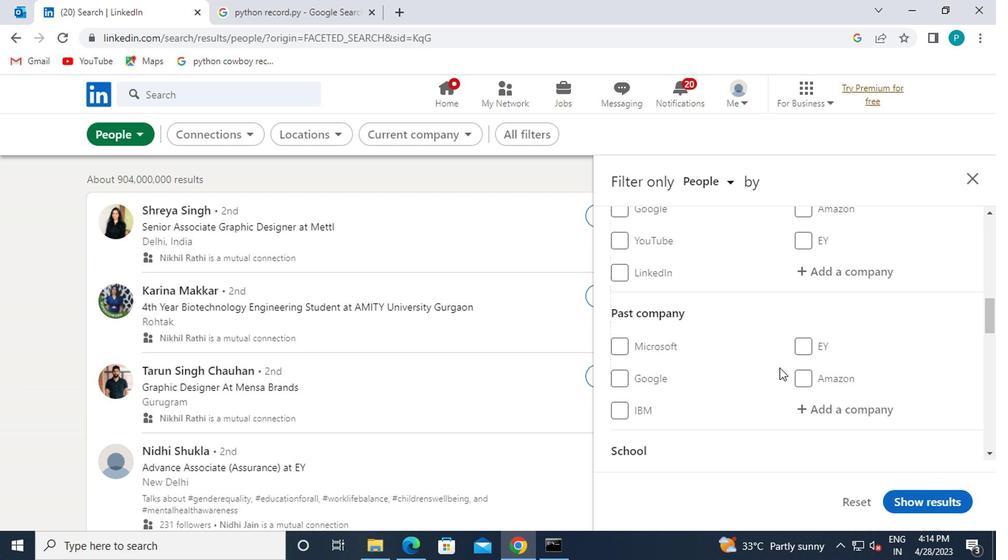 
Action: Mouse scrolled (783, 365) with delta (0, 0)
Screenshot: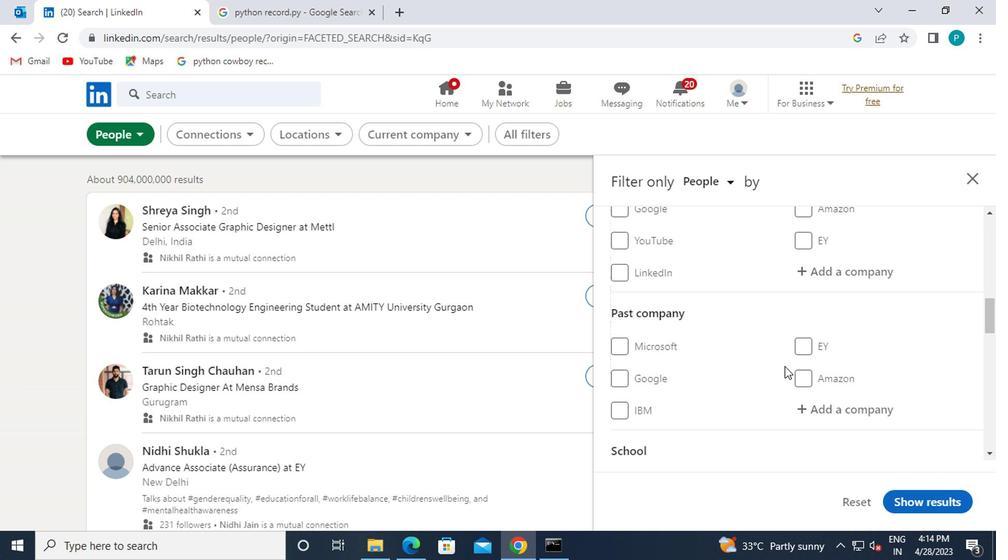 
Action: Mouse scrolled (783, 365) with delta (0, 0)
Screenshot: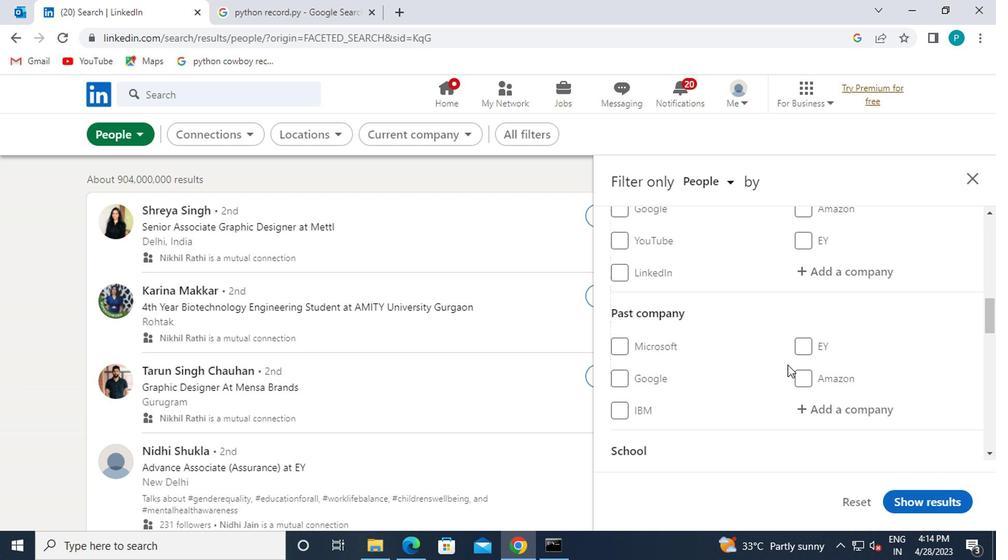 
Action: Mouse moved to (821, 412)
Screenshot: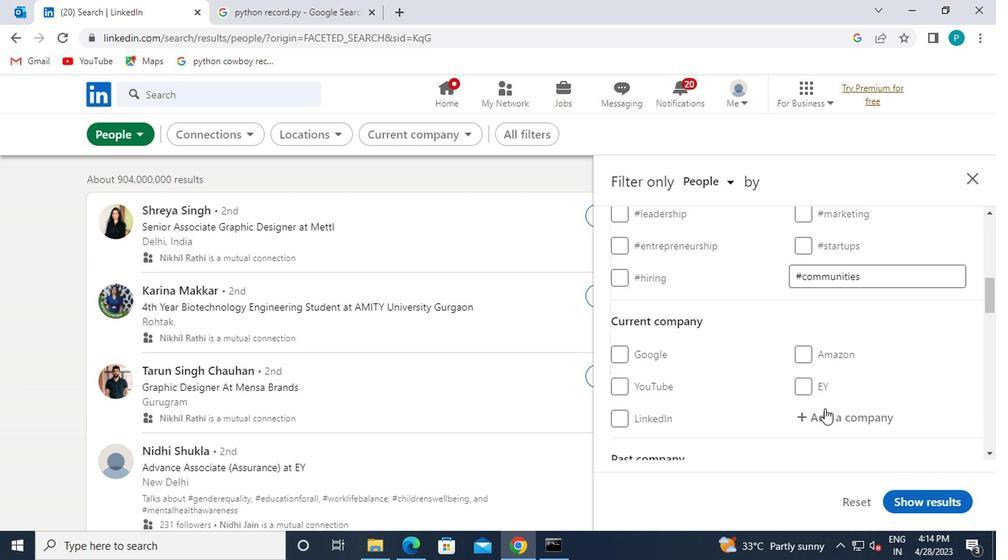 
Action: Mouse pressed left at (821, 412)
Screenshot: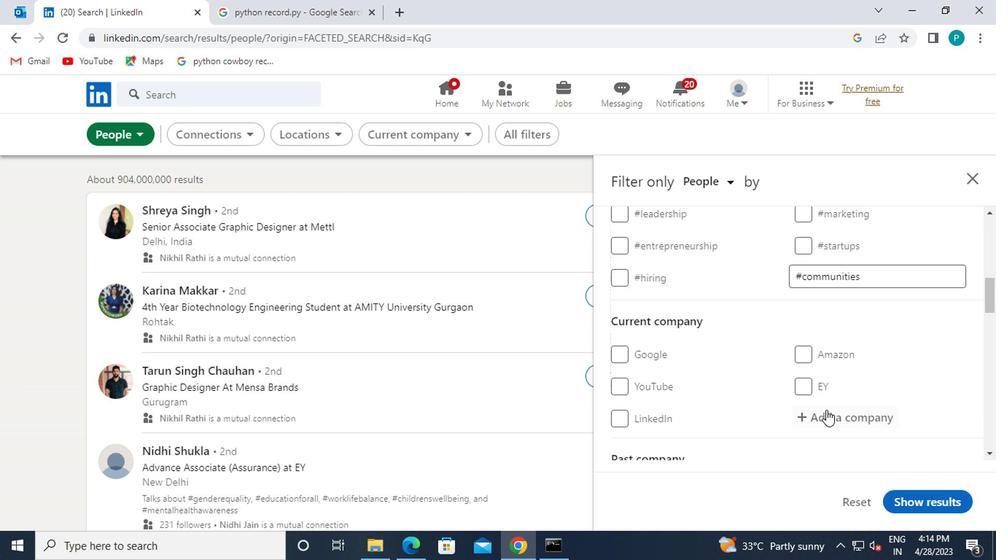 
Action: Mouse moved to (821, 429)
Screenshot: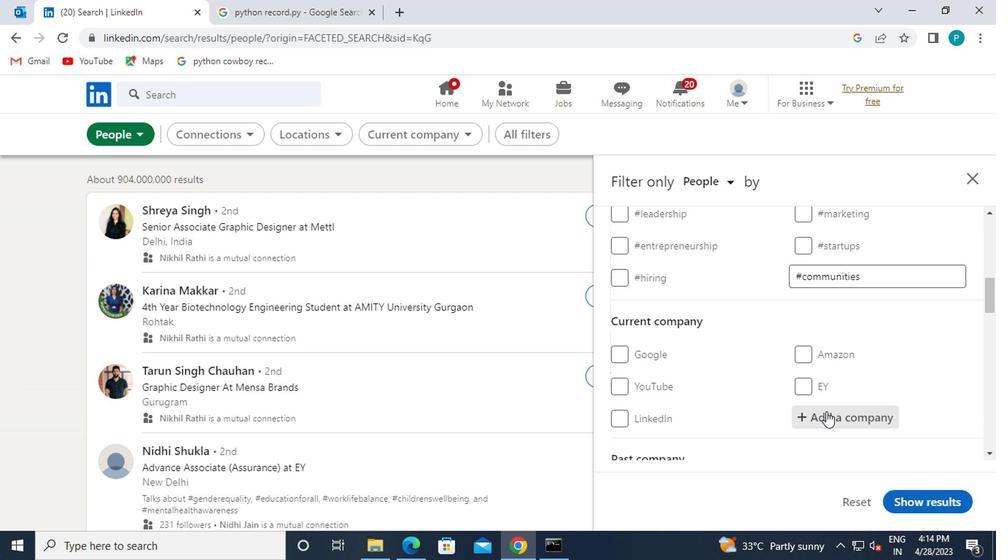 
Action: Key pressed <Key.caps_lock>NTT
Screenshot: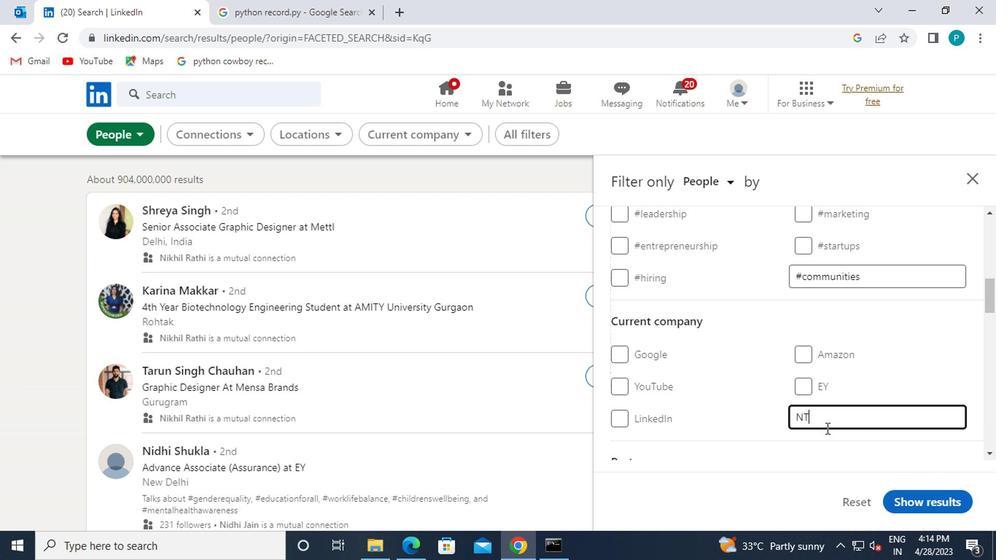 
Action: Mouse moved to (700, 274)
Screenshot: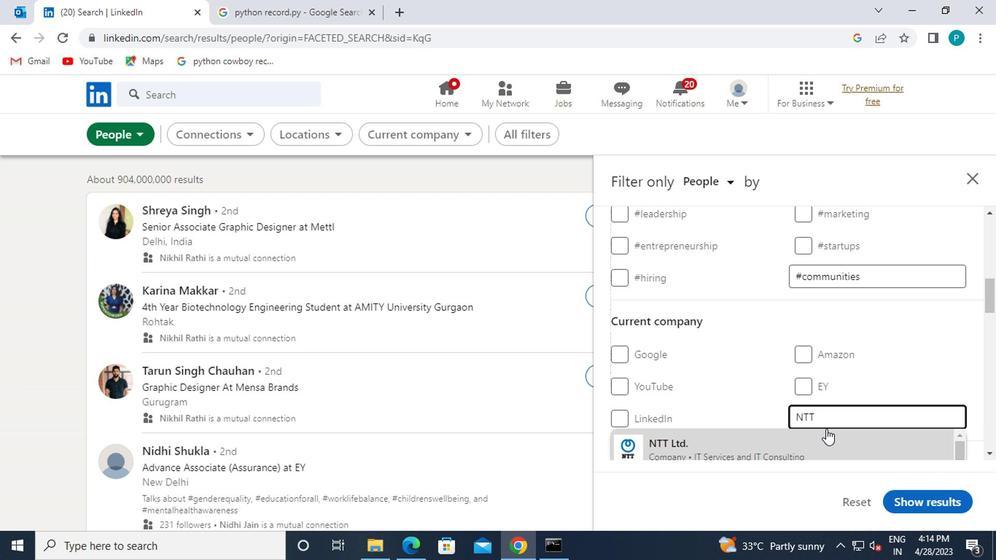 
Action: Mouse scrolled (700, 273) with delta (0, 0)
Screenshot: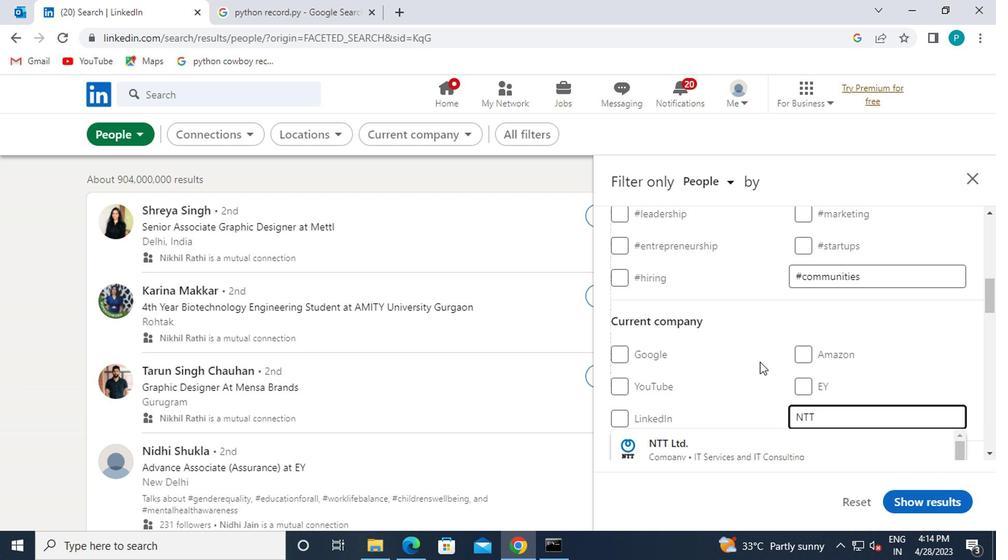 
Action: Mouse moved to (716, 372)
Screenshot: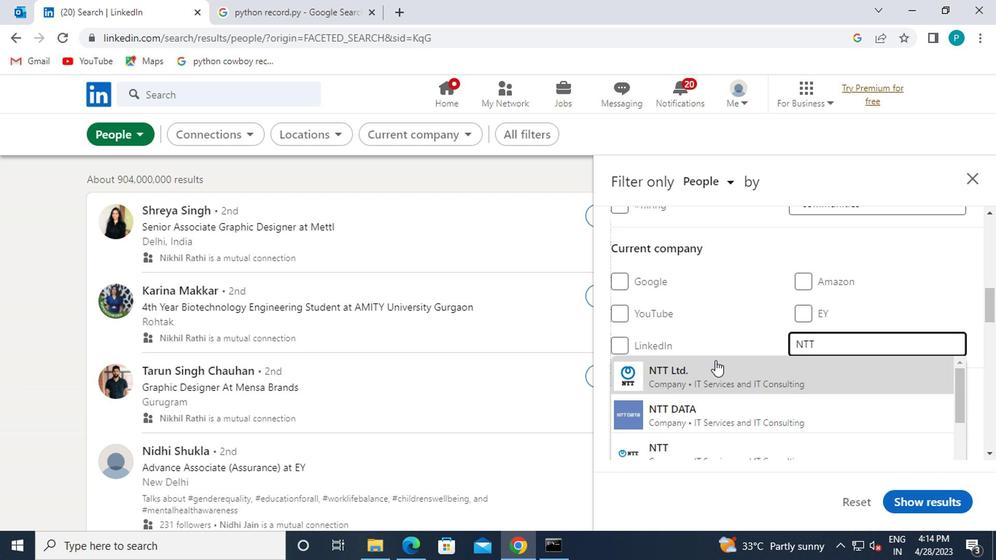 
Action: Mouse pressed left at (716, 372)
Screenshot: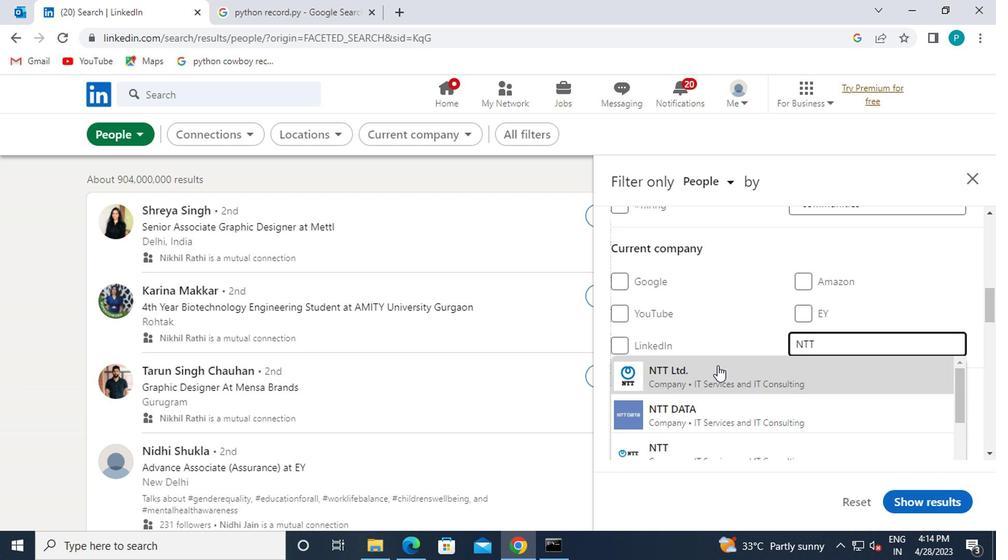 
Action: Mouse moved to (716, 370)
Screenshot: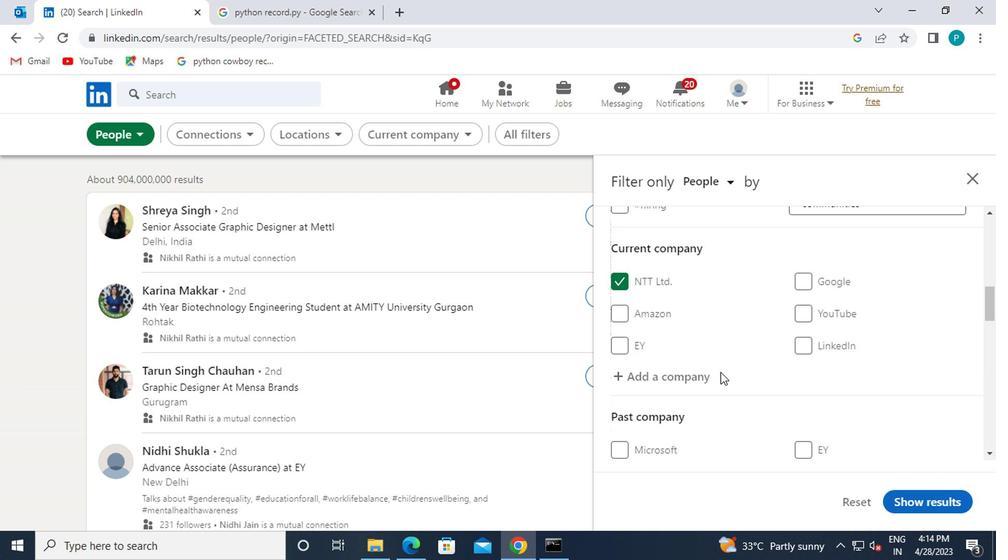 
Action: Mouse scrolled (716, 370) with delta (0, 0)
Screenshot: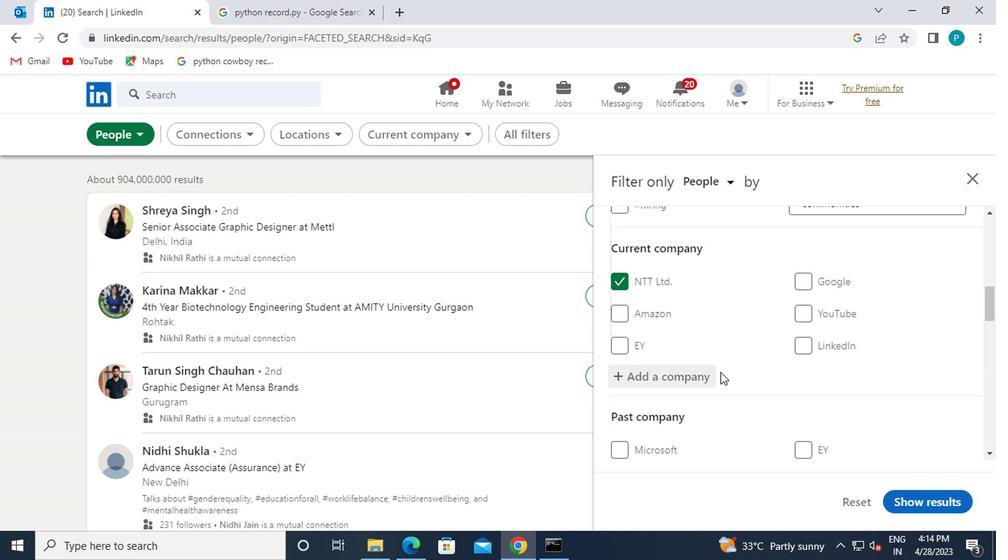 
Action: Mouse scrolled (716, 370) with delta (0, 0)
Screenshot: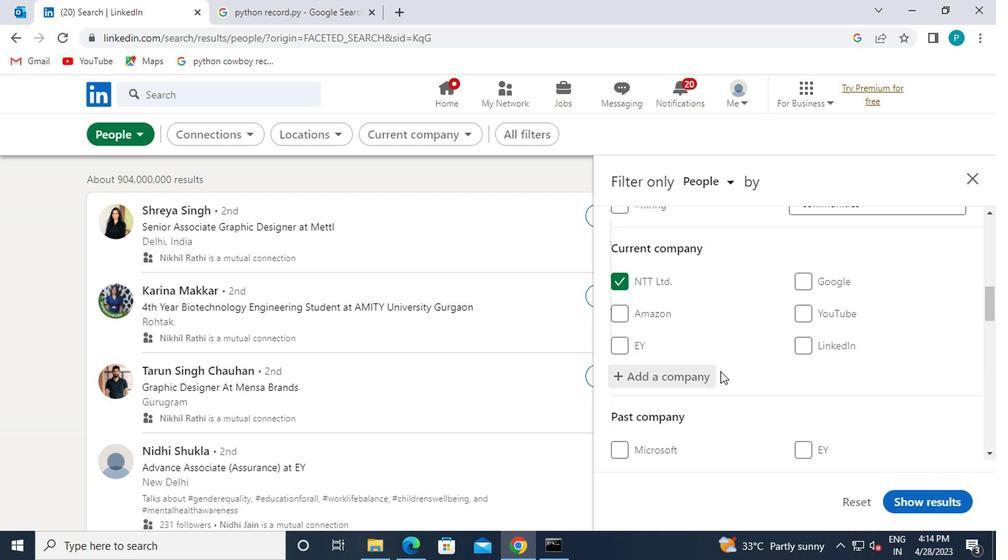 
Action: Mouse moved to (735, 377)
Screenshot: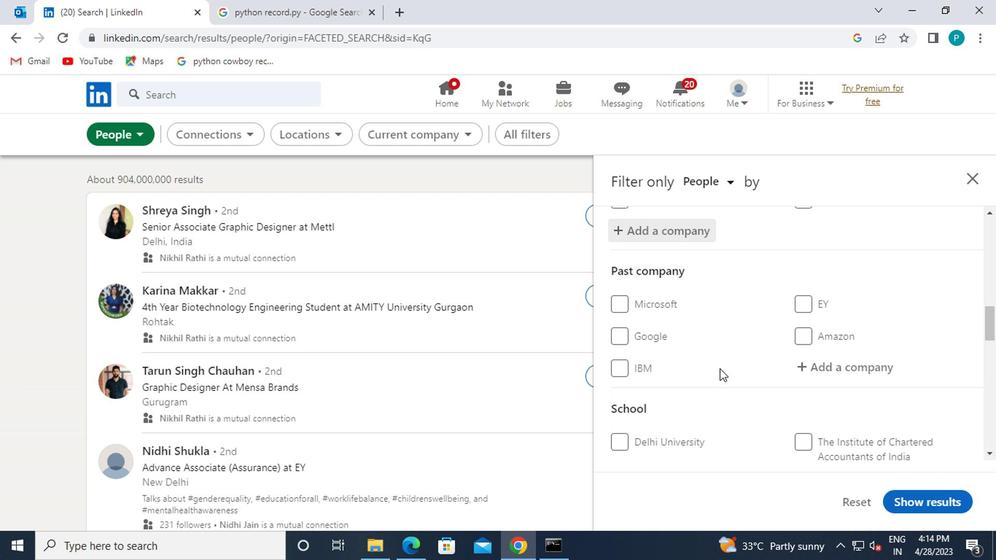 
Action: Mouse scrolled (735, 376) with delta (0, -1)
Screenshot: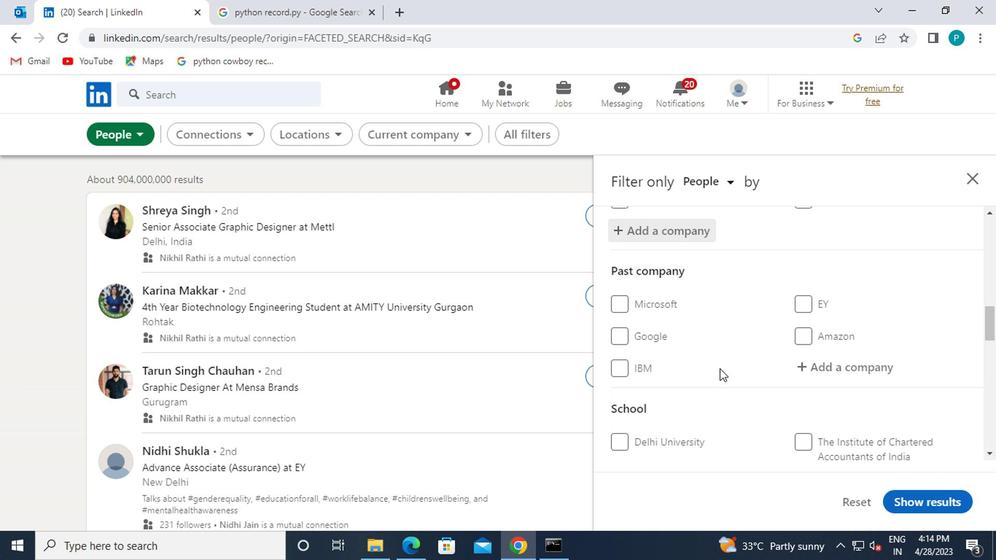 
Action: Mouse moved to (875, 439)
Screenshot: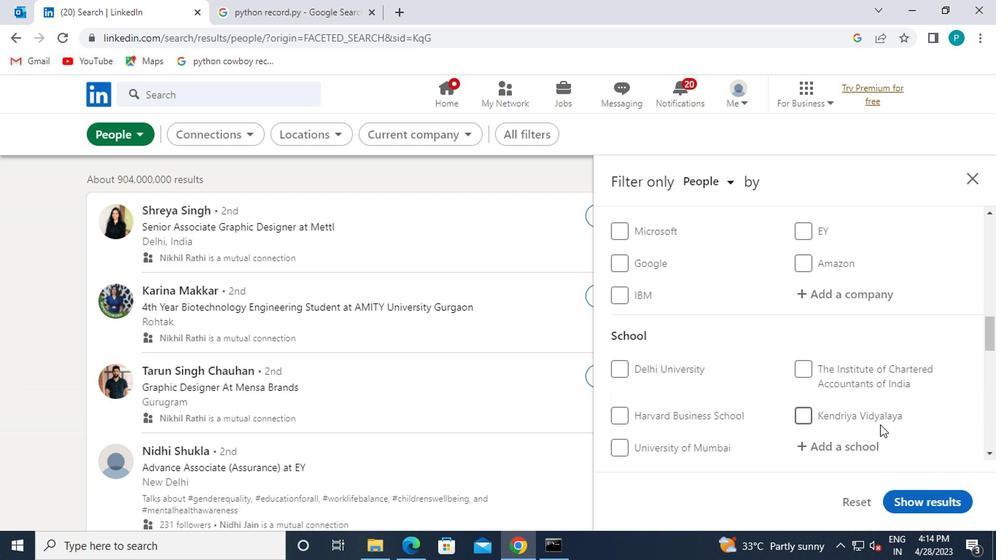 
Action: Mouse pressed left at (875, 439)
Screenshot: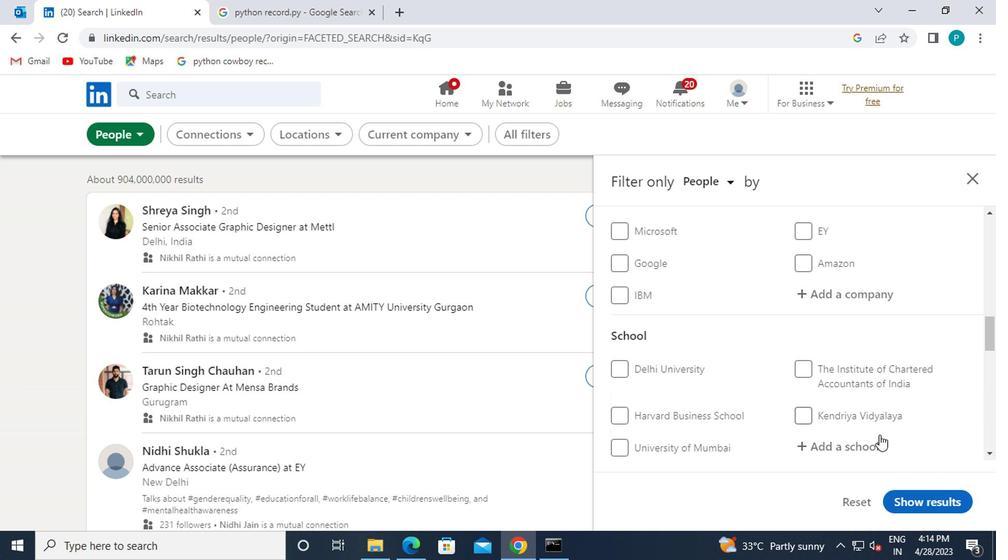 
Action: Mouse moved to (826, 413)
Screenshot: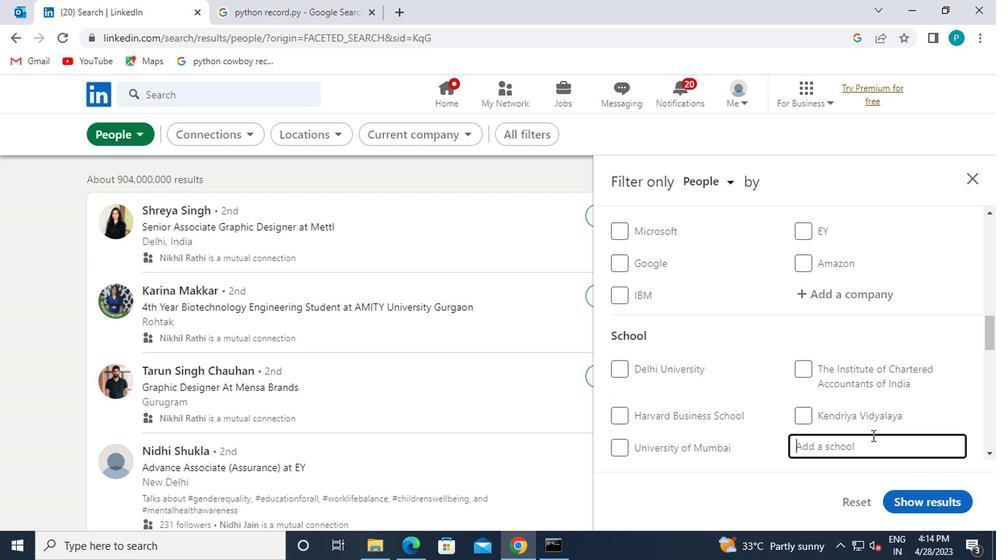 
Action: Mouse scrolled (826, 412) with delta (0, 0)
Screenshot: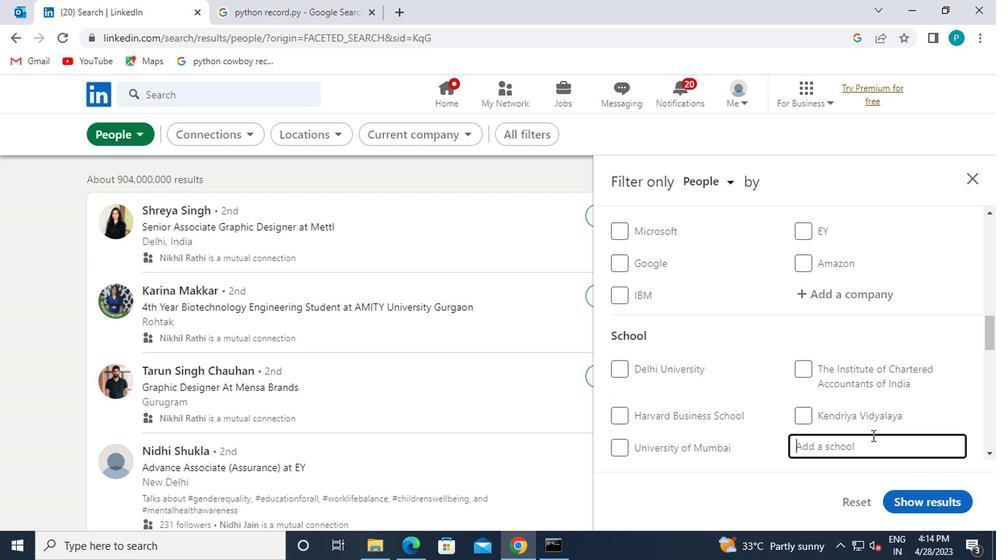 
Action: Mouse moved to (825, 412)
Screenshot: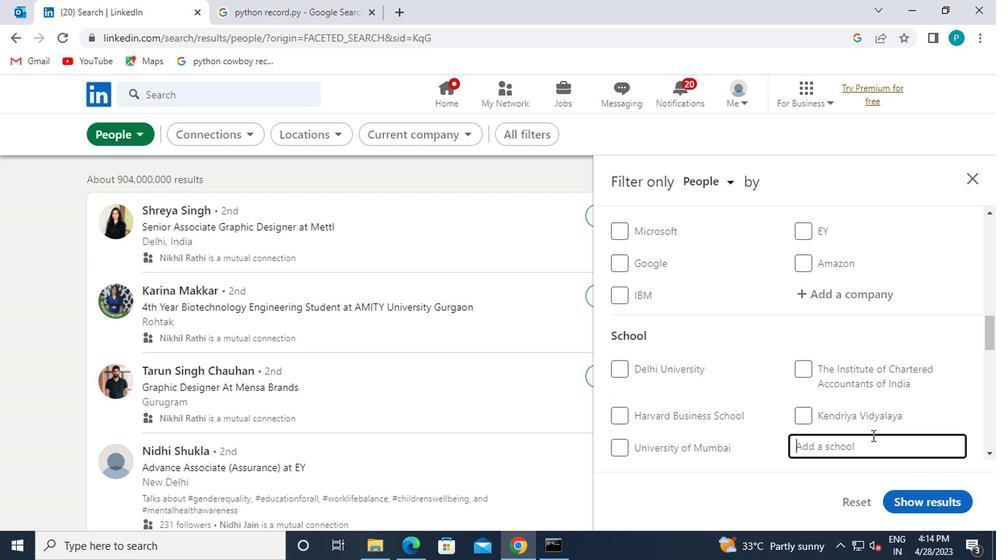 
Action: Mouse scrolled (825, 412) with delta (0, 0)
Screenshot: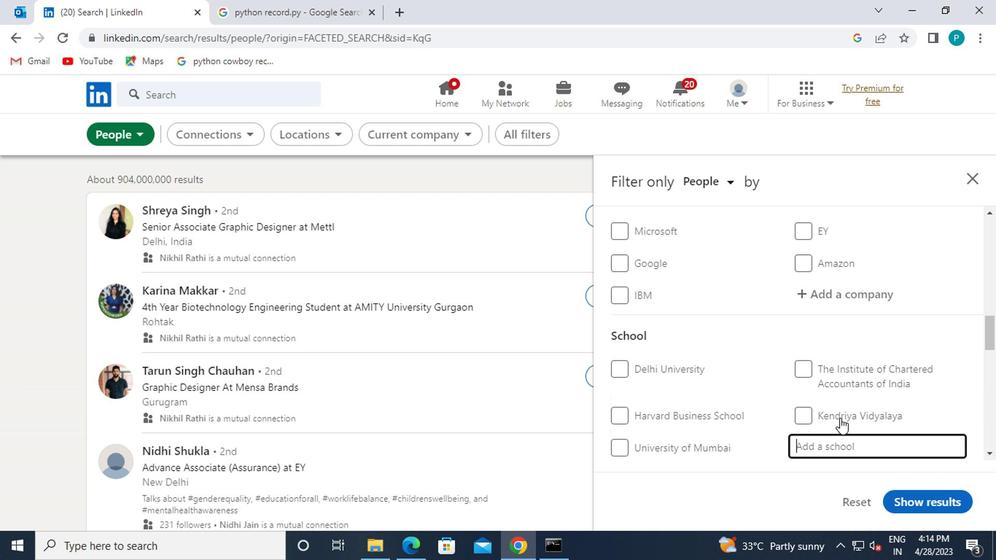 
Action: Mouse moved to (792, 357)
Screenshot: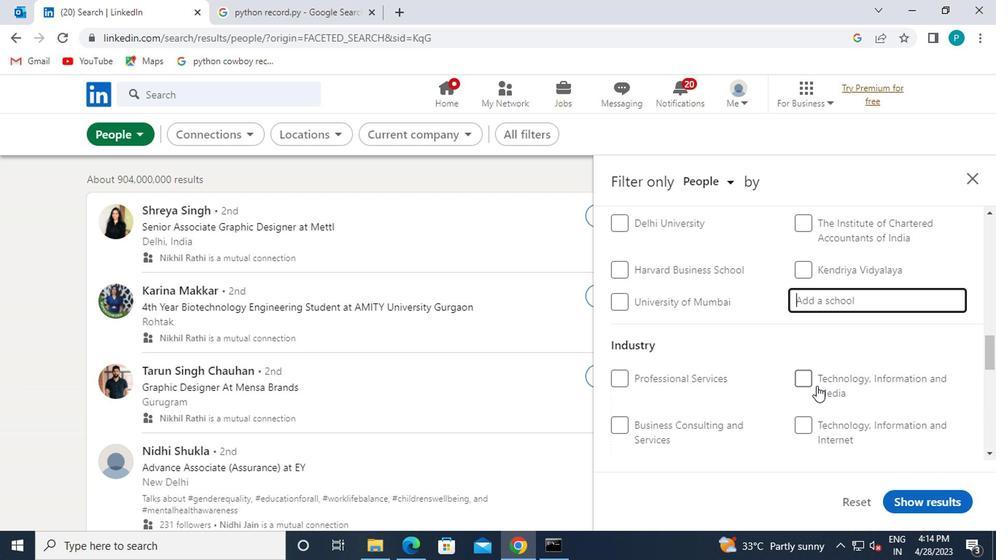 
Action: Key pressed <Key.caps_lock>S<Key.caps_lock>T.<Key.backspace><Key.backspace><Key.backspace><Key.caps_lock>
Screenshot: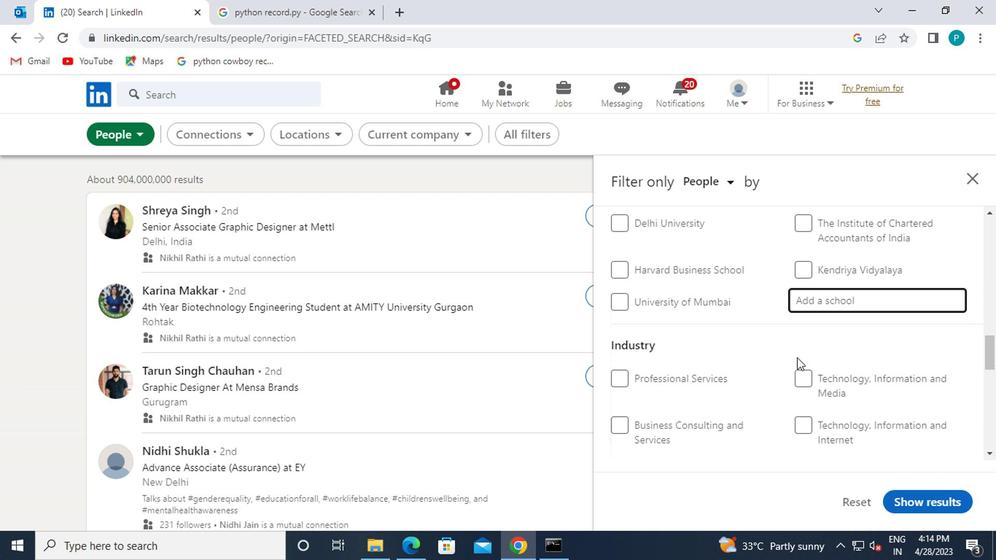
Action: Mouse moved to (701, 402)
Screenshot: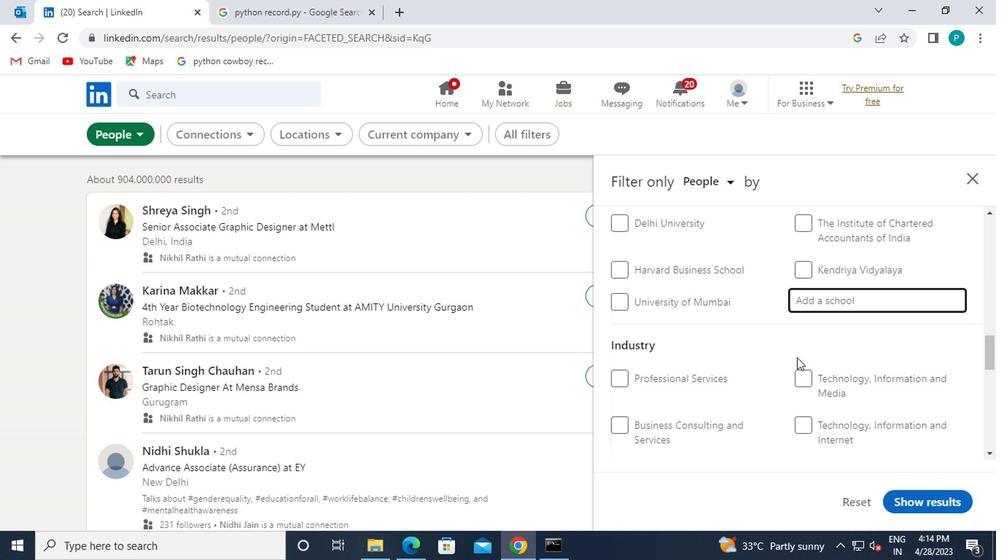 
Action: Key pressed <Key.caps_lock>S<Key.caps_lock>T.<Key.space><Key.caps_lock>G<Key.caps_lock>EORGE
Screenshot: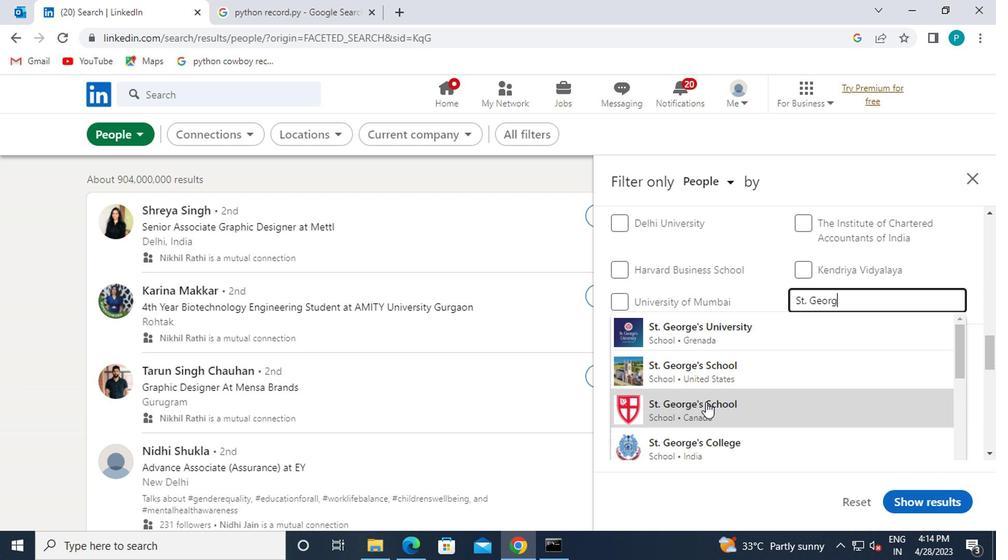 
Action: Mouse moved to (739, 441)
Screenshot: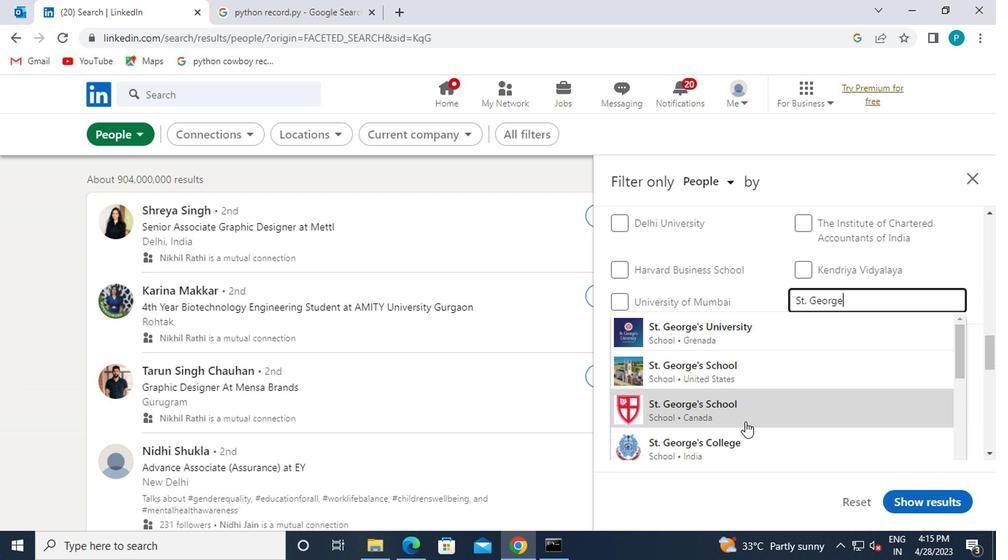 
Action: Mouse pressed left at (739, 441)
Screenshot: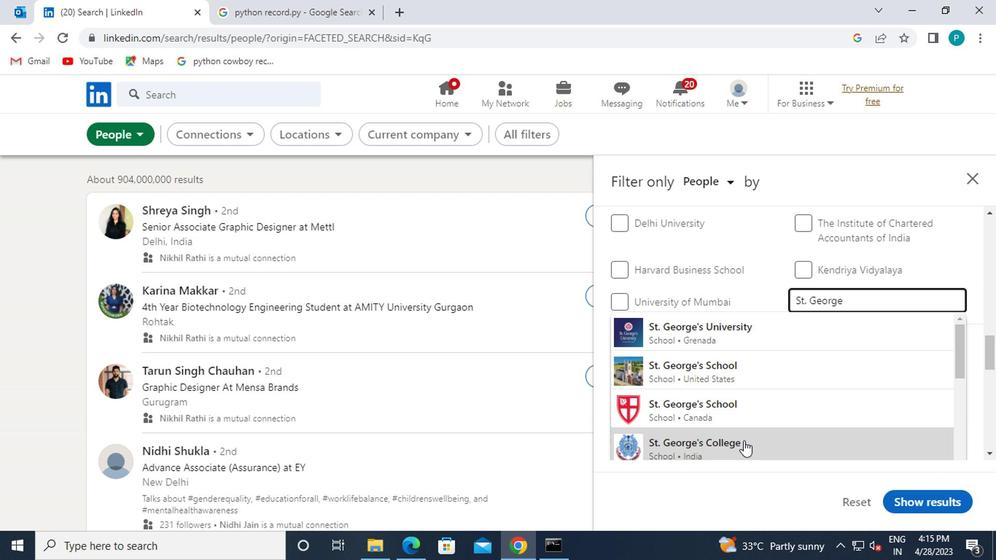 
Action: Mouse moved to (742, 389)
Screenshot: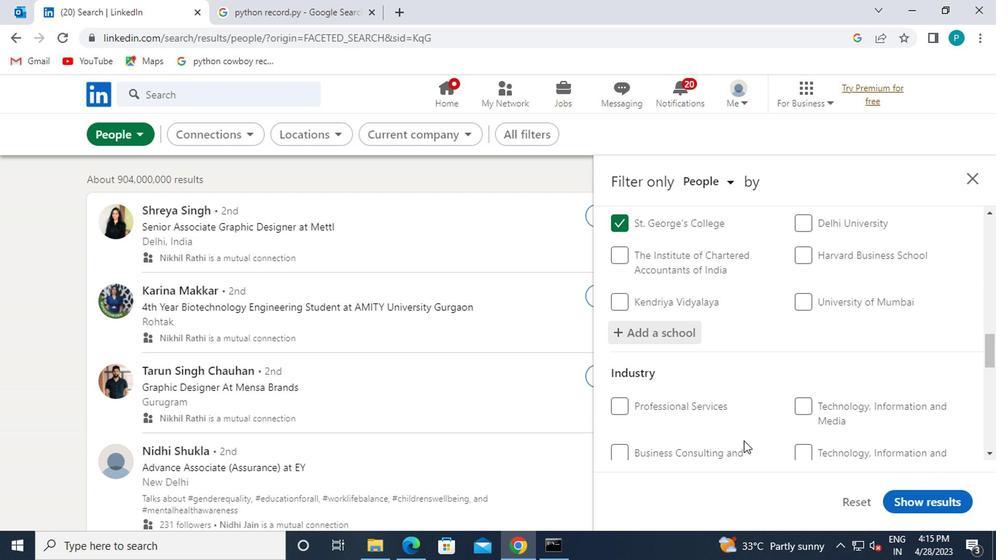 
Action: Mouse scrolled (742, 388) with delta (0, -1)
Screenshot: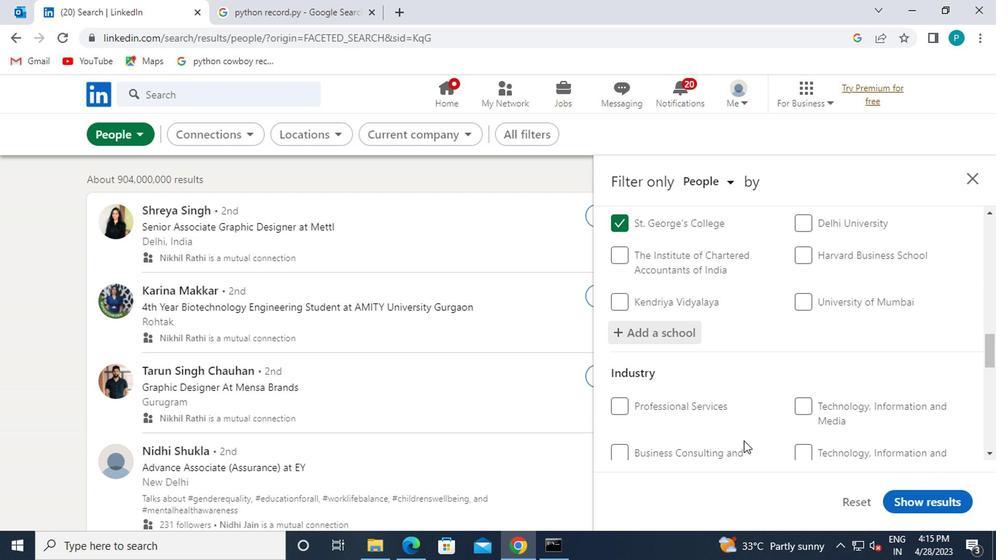
Action: Mouse moved to (742, 388)
Screenshot: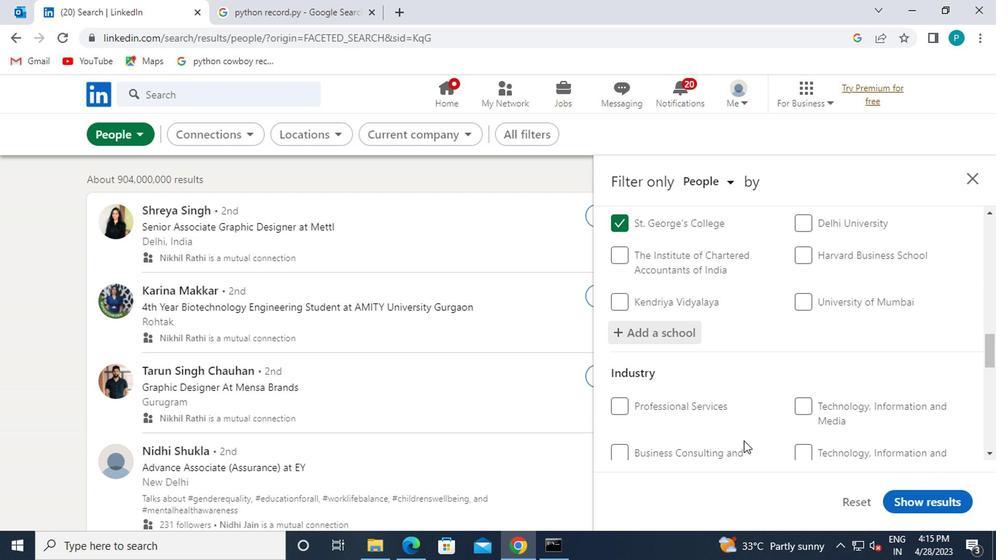 
Action: Mouse scrolled (742, 387) with delta (0, -1)
Screenshot: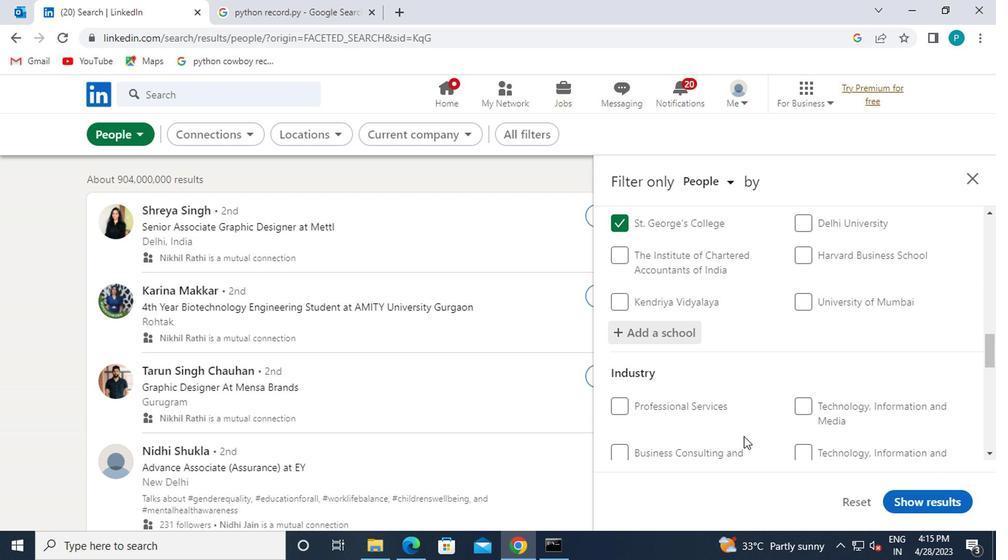 
Action: Mouse scrolled (742, 387) with delta (0, -1)
Screenshot: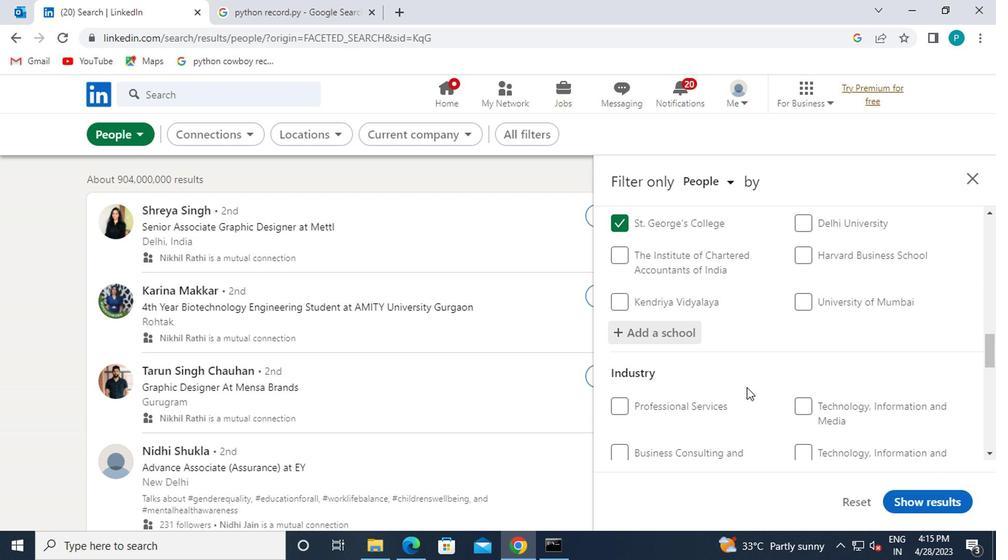 
Action: Mouse moved to (807, 283)
Screenshot: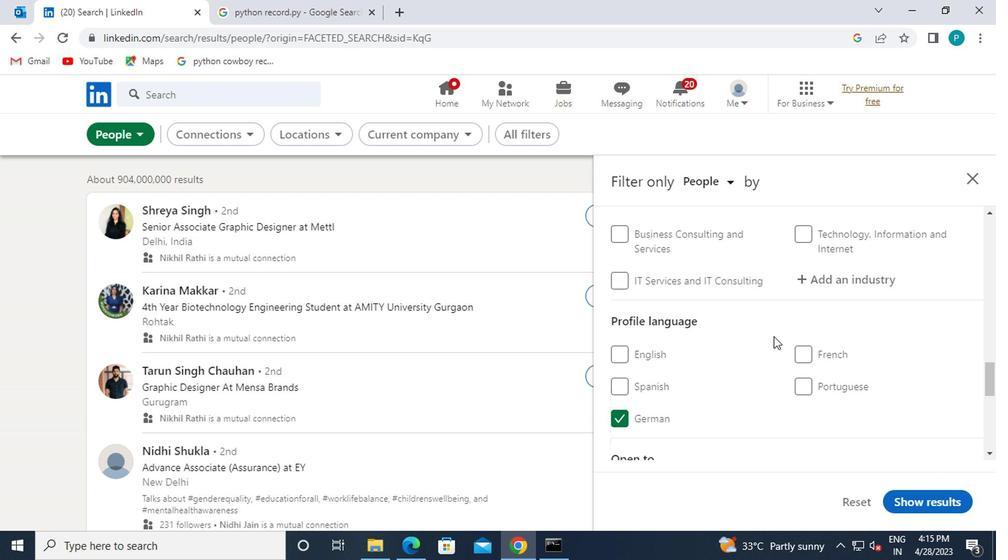 
Action: Mouse pressed left at (807, 283)
Screenshot: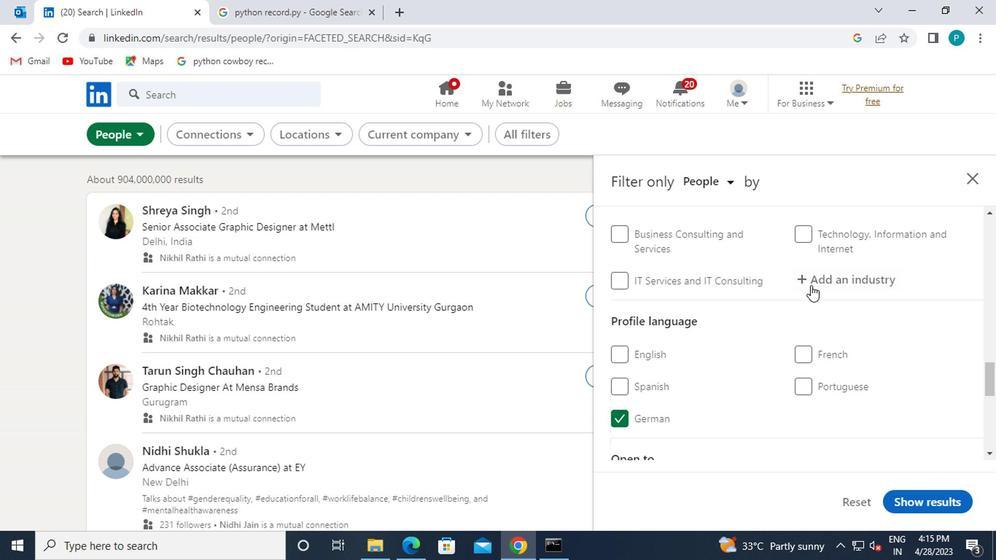 
Action: Key pressed <Key.caps_lock>P<Key.caps_lock>AINT
Screenshot: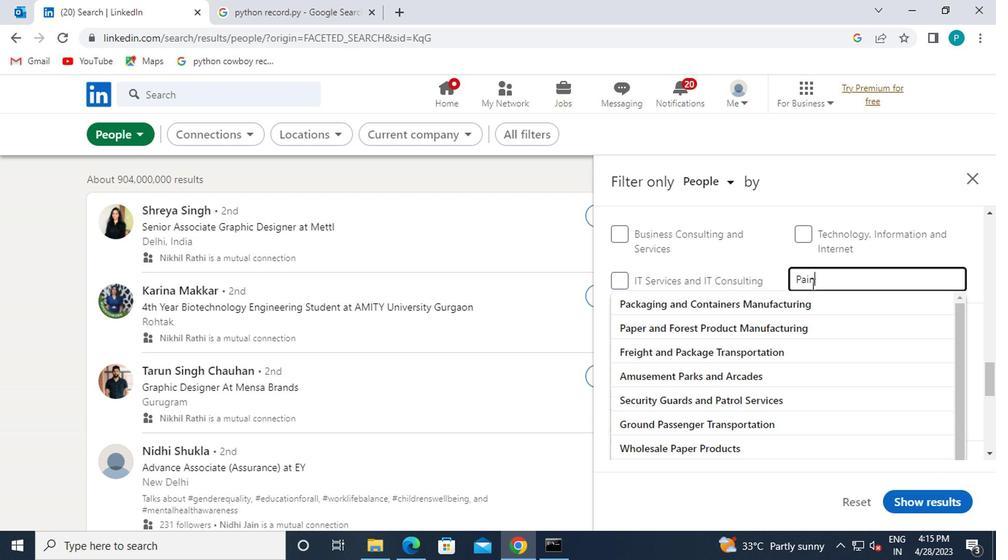 
Action: Mouse moved to (791, 308)
Screenshot: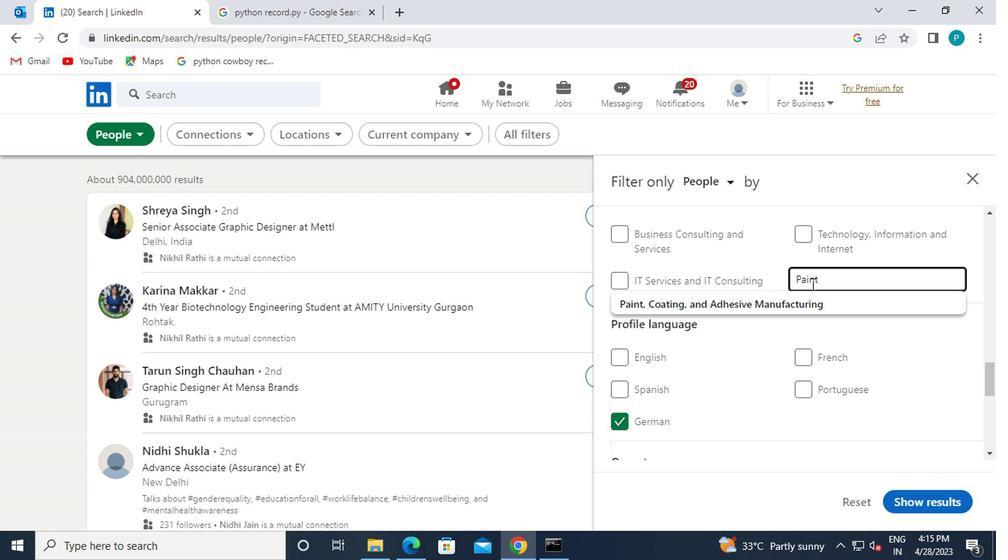 
Action: Mouse pressed left at (791, 308)
Screenshot: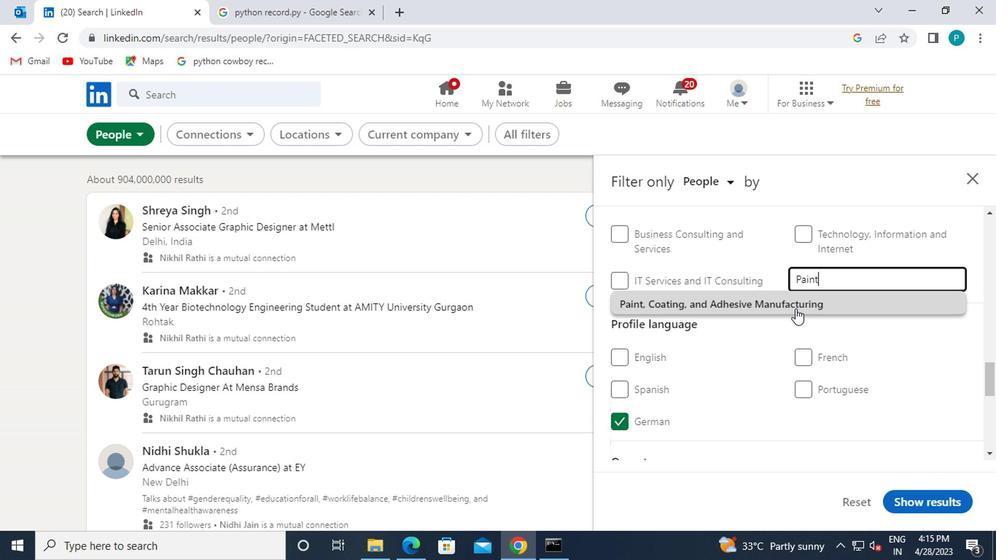 
Action: Mouse moved to (749, 298)
Screenshot: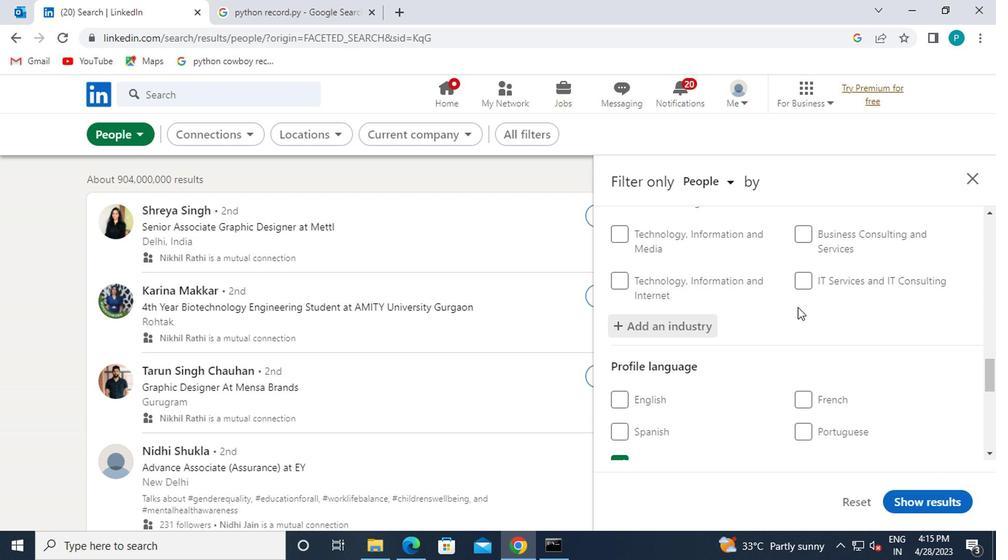 
Action: Mouse scrolled (749, 297) with delta (0, -1)
Screenshot: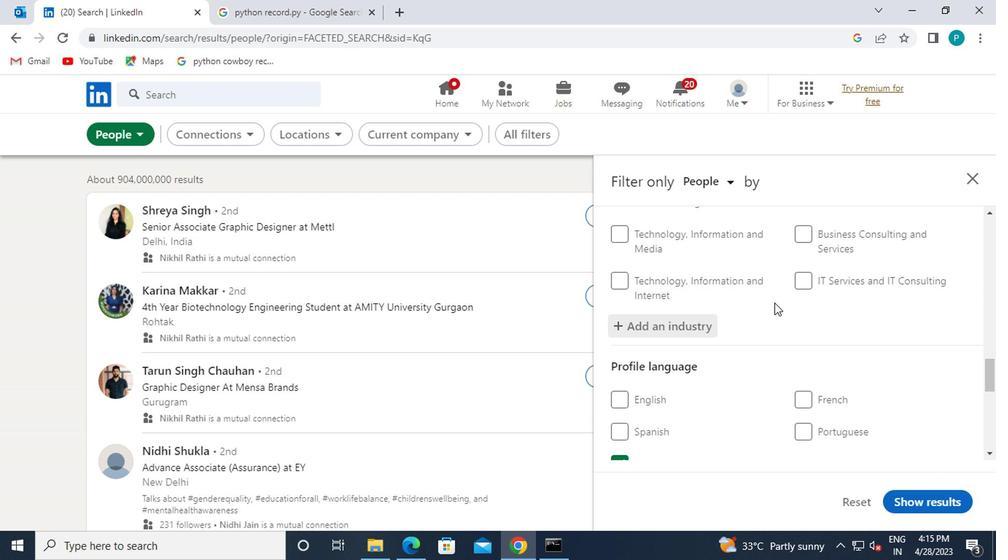 
Action: Mouse scrolled (749, 297) with delta (0, -1)
Screenshot: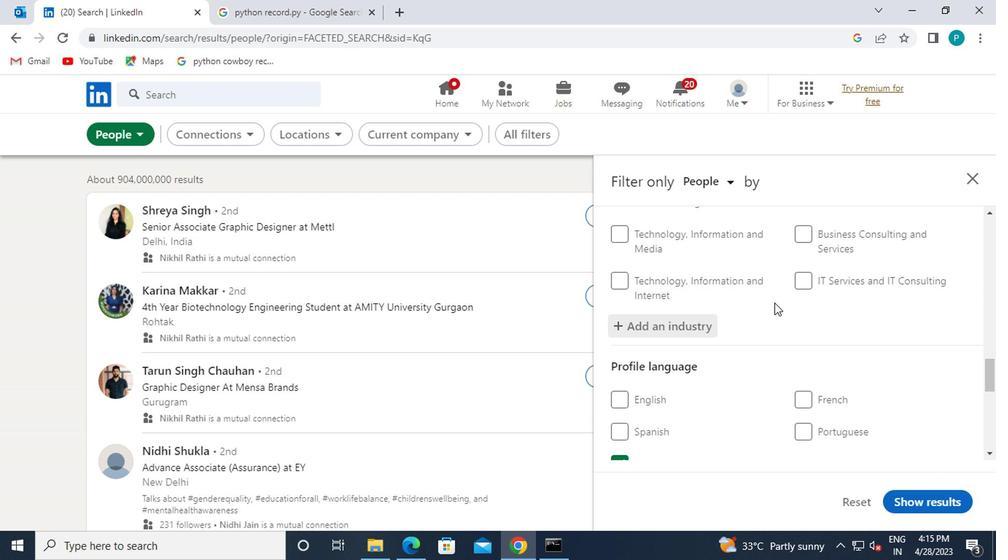 
Action: Mouse scrolled (749, 297) with delta (0, -1)
Screenshot: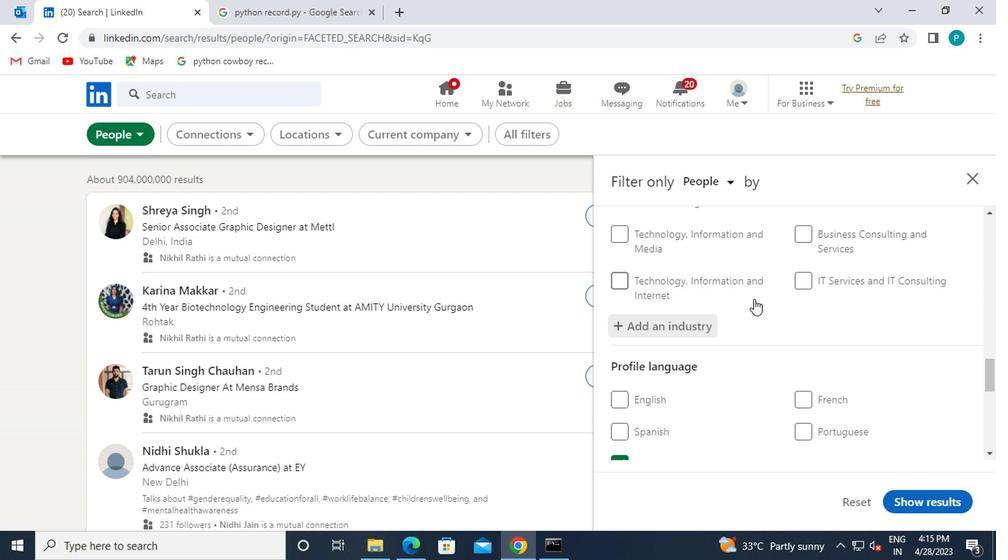 
Action: Mouse moved to (817, 363)
Screenshot: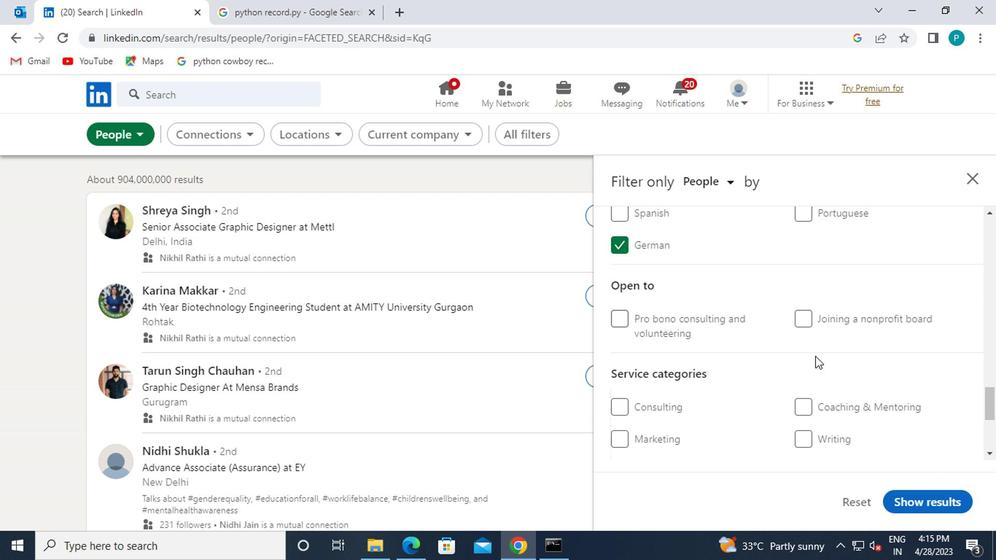 
Action: Mouse scrolled (817, 362) with delta (0, -1)
Screenshot: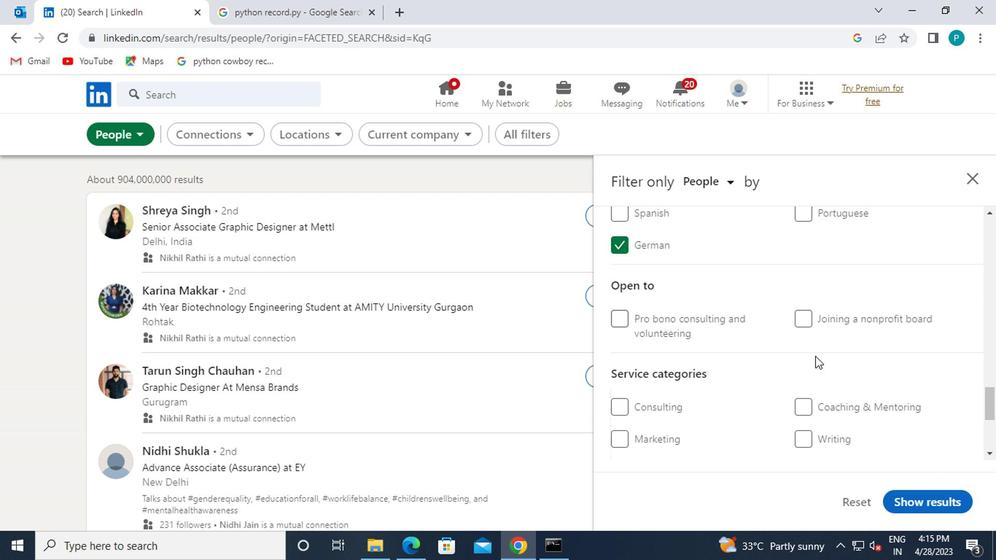 
Action: Mouse moved to (830, 390)
Screenshot: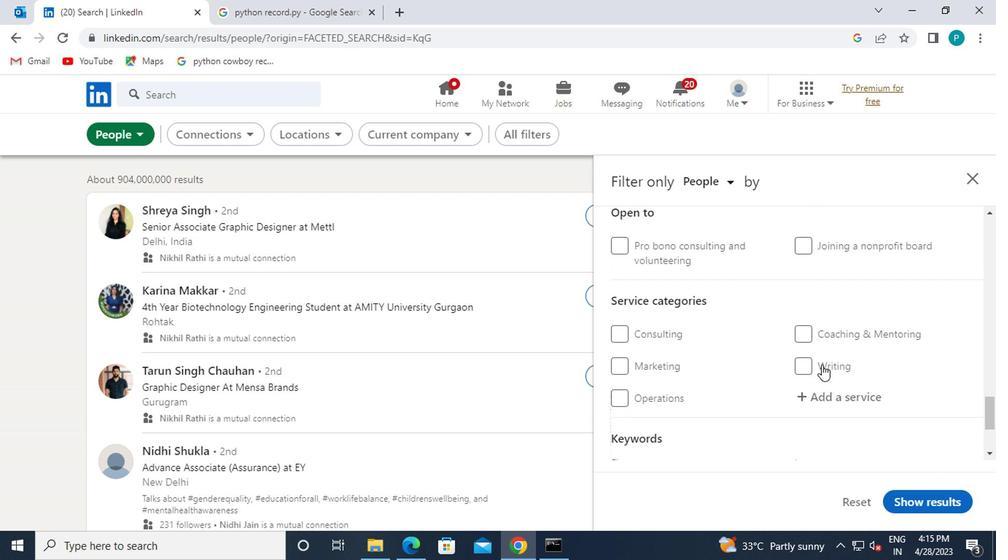 
Action: Mouse pressed left at (830, 390)
Screenshot: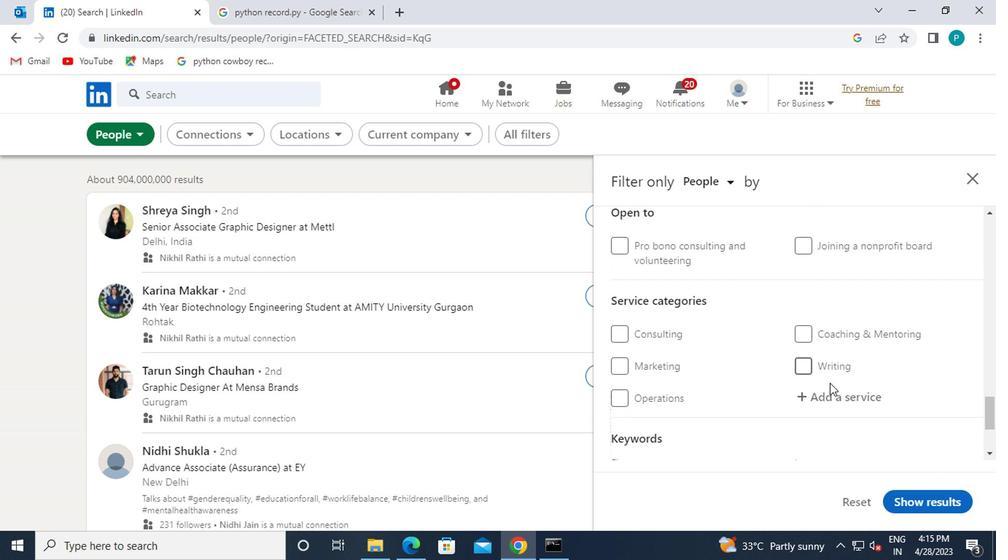 
Action: Key pressed <Key.caps_lock>L<Key.caps_lock>EADER
Screenshot: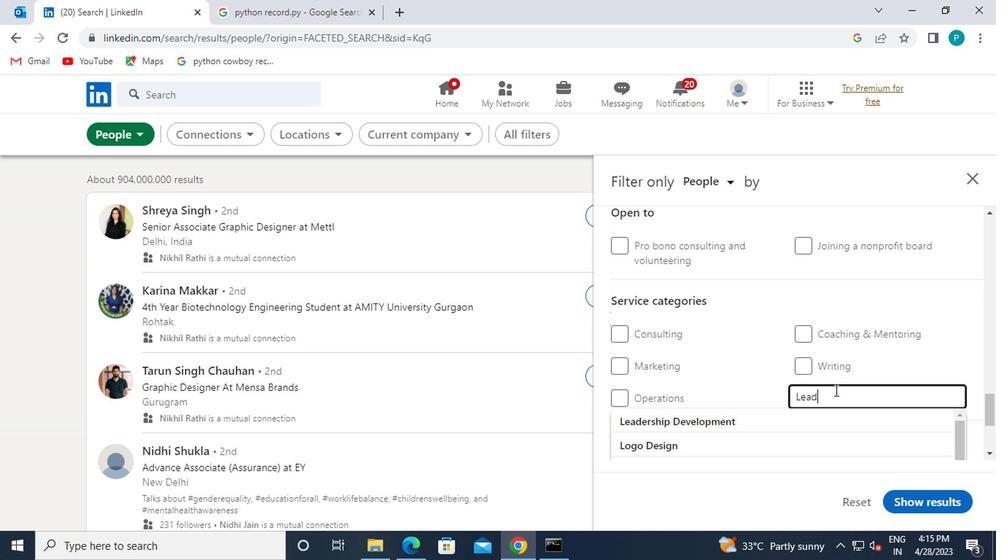 
Action: Mouse moved to (680, 411)
Screenshot: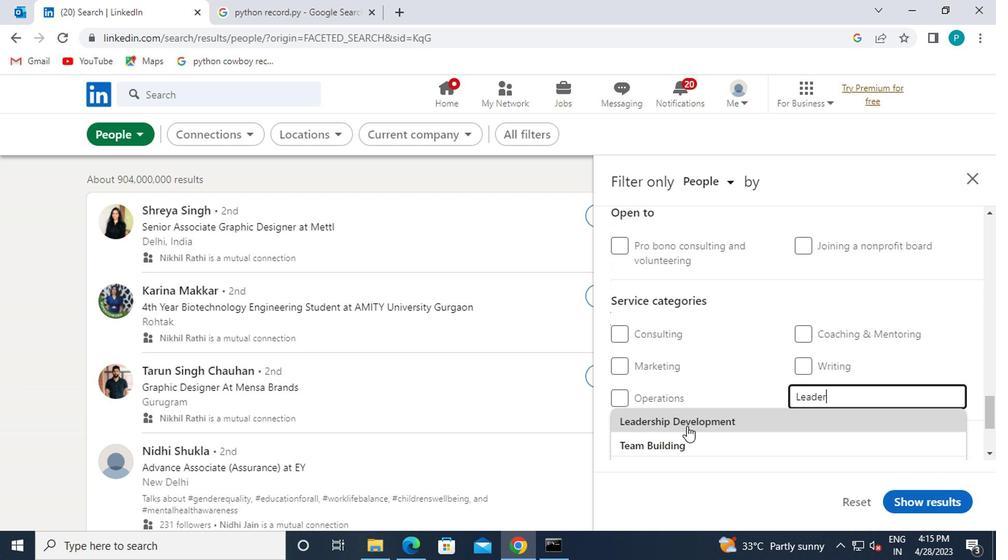 
Action: Mouse scrolled (680, 410) with delta (0, 0)
Screenshot: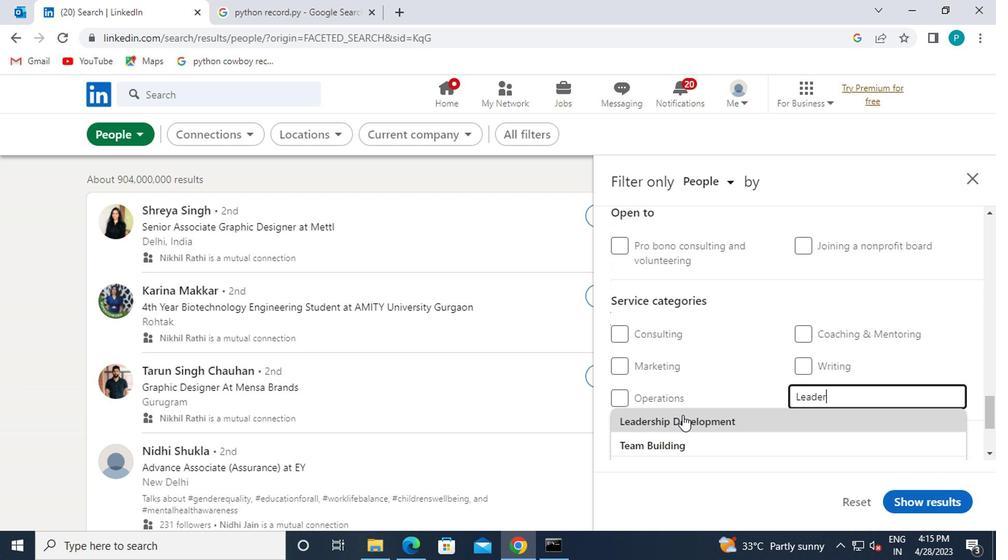 
Action: Mouse moved to (662, 350)
Screenshot: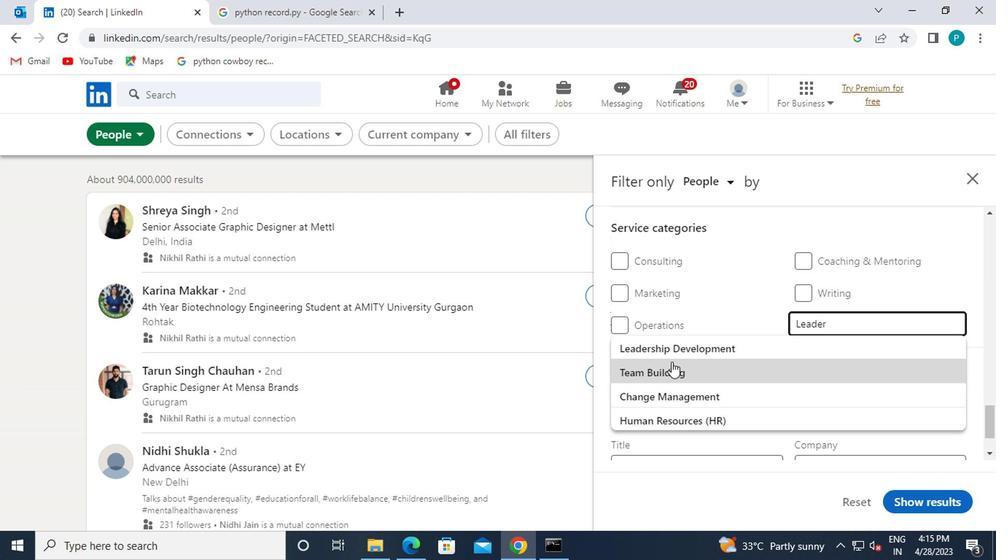 
Action: Mouse pressed left at (662, 350)
Screenshot: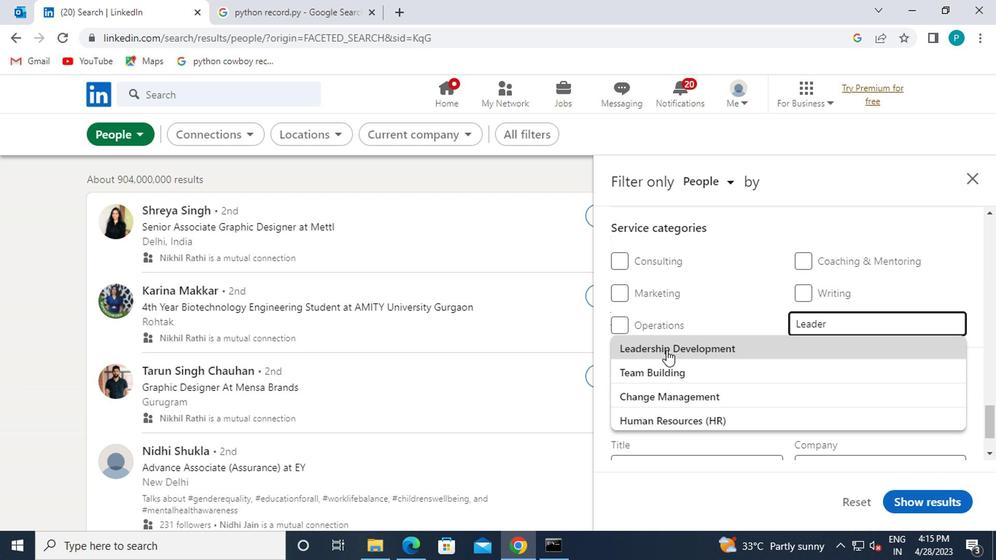 
Action: Mouse scrolled (662, 349) with delta (0, 0)
Screenshot: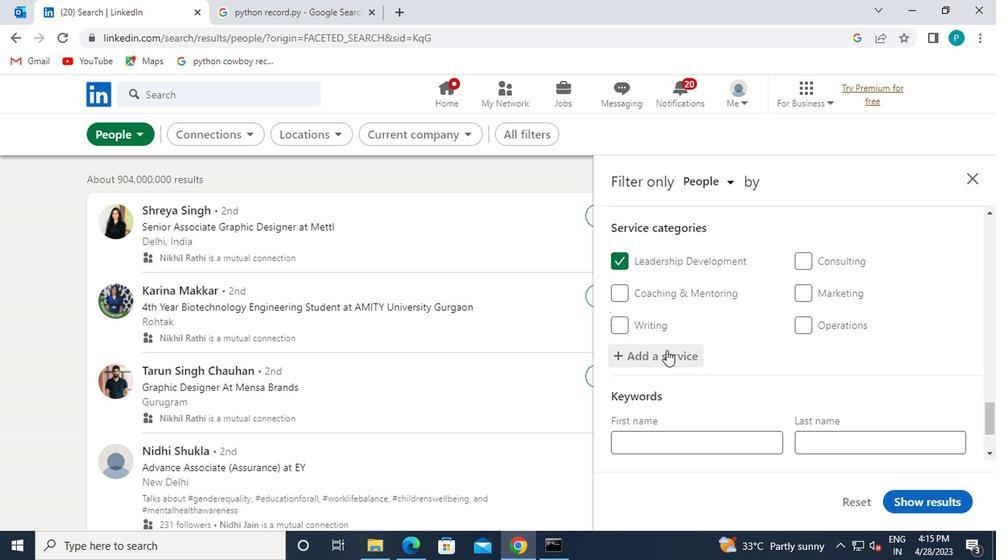 
Action: Mouse scrolled (662, 349) with delta (0, 0)
Screenshot: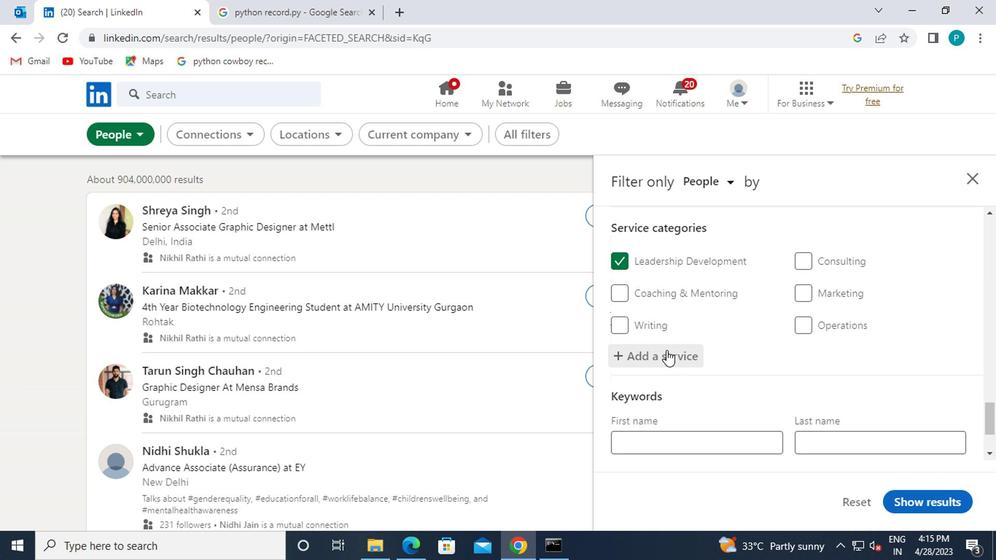 
Action: Mouse moved to (684, 428)
Screenshot: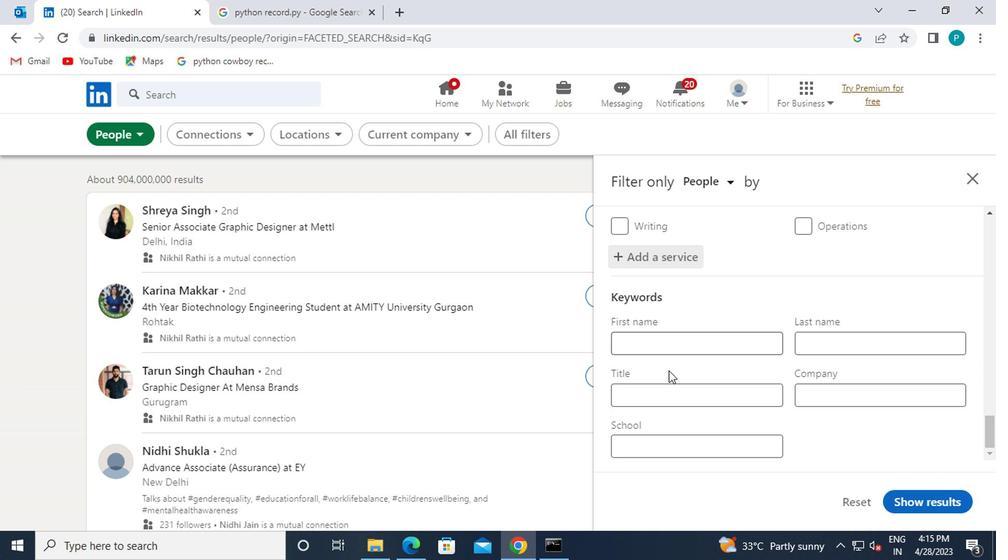 
Action: Mouse pressed left at (684, 428)
Screenshot: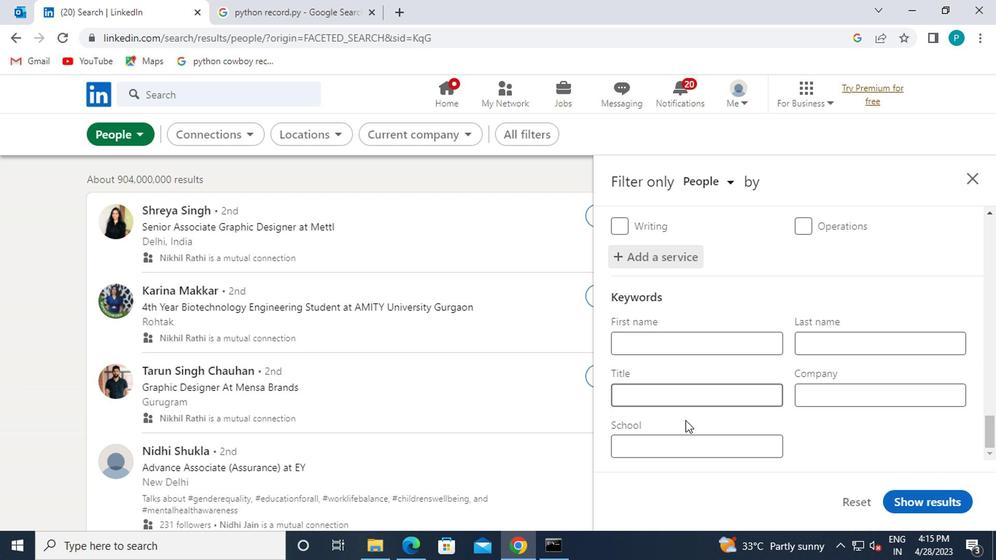 
Action: Mouse moved to (674, 396)
Screenshot: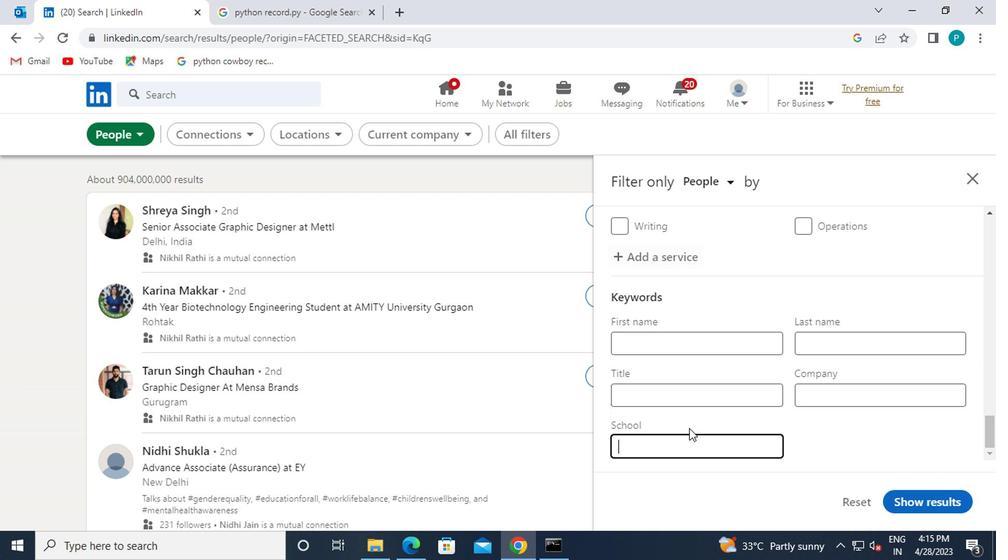 
Action: Mouse pressed left at (674, 396)
Screenshot: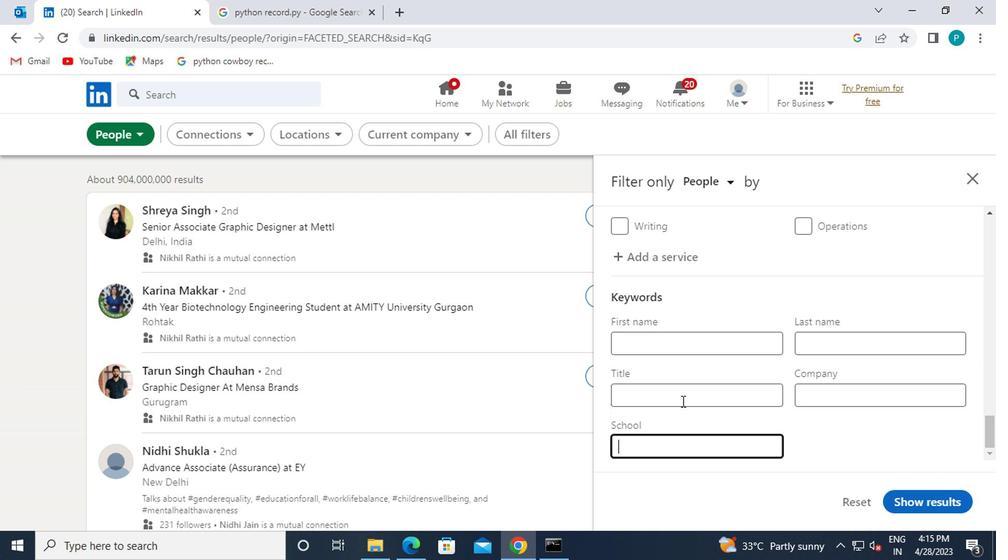 
Action: Key pressed <Key.caps_lock>D<Key.caps_lock>EV<Key.caps_lock>O<Key.caps_lock>PS<Key.space><Key.caps_lock>E<Key.caps_lock>B<Key.backspace>NGINEER
Screenshot: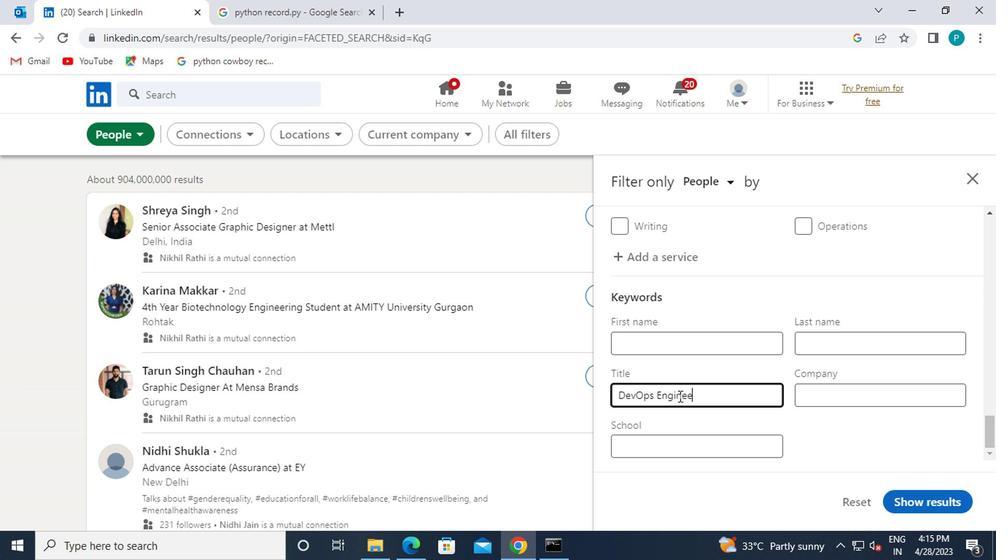 
Action: Mouse moved to (928, 496)
Screenshot: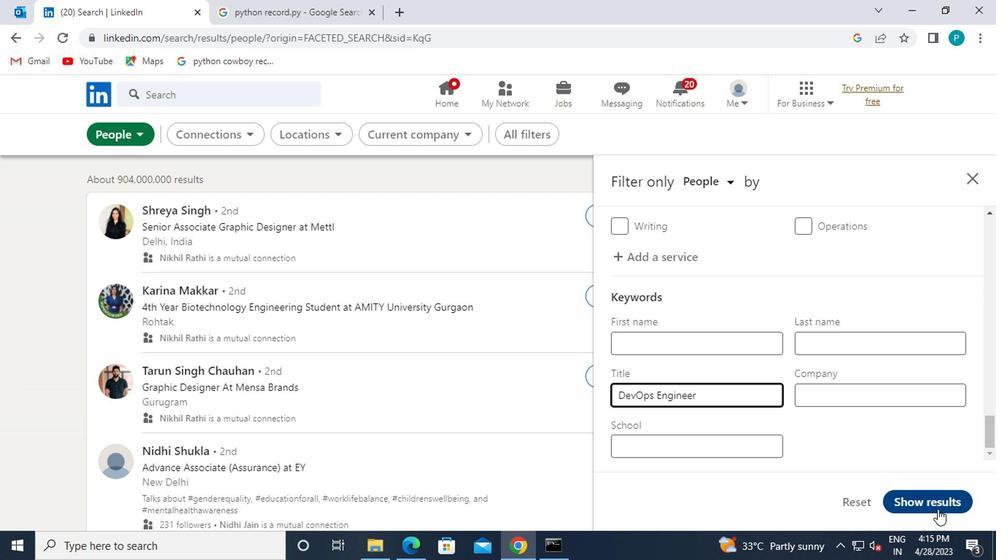 
Action: Mouse pressed left at (928, 496)
Screenshot: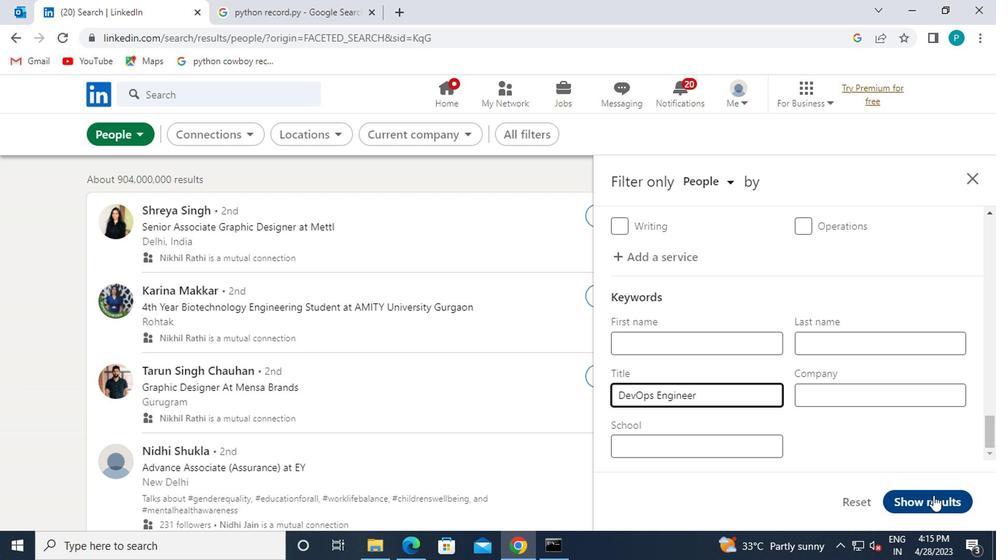 
Action: Mouse moved to (897, 480)
Screenshot: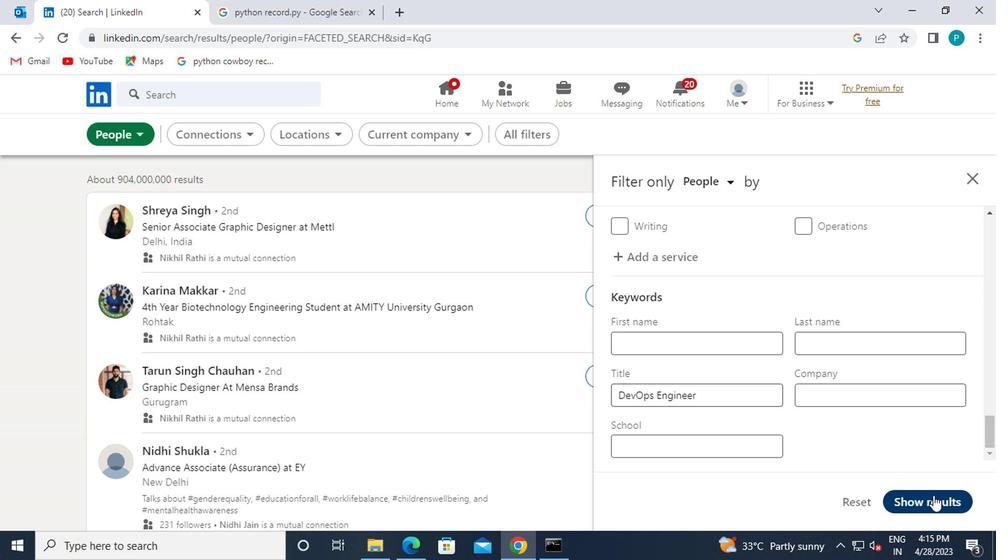 
